 Task: Search one way flight ticket for 2 adults, 2 infants in seat and 1 infant on lap in first from Pocatello: Pocatello Regional Airport to Rockford: Chicago Rockford International Airport(was Northwest Chicagoland Regional Airport At Rockford) on 5-1-2023. Stops: Any number of stop. Choice of flights is Alaska. Number of bags: 3 checked bags. Price is upto 90000. Outbound departure time preference is 13:00.
Action: Mouse moved to (230, 250)
Screenshot: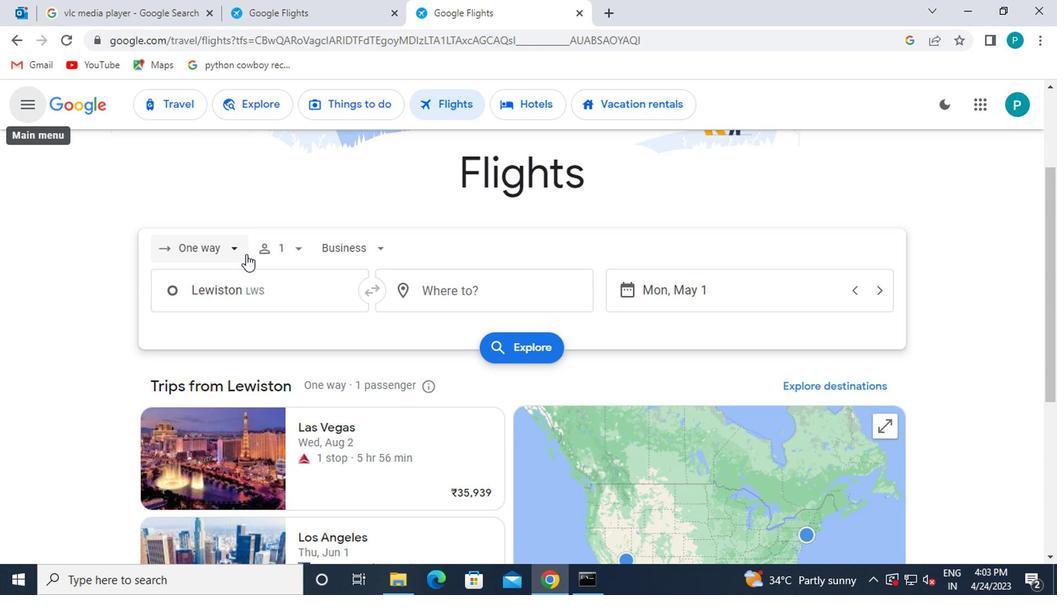 
Action: Mouse pressed left at (230, 250)
Screenshot: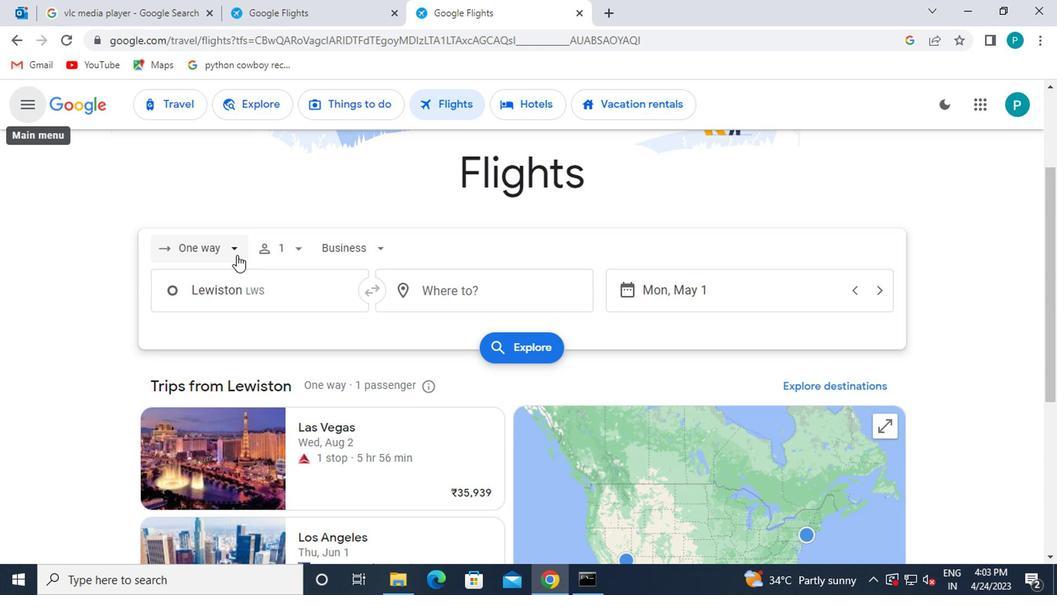 
Action: Mouse moved to (230, 326)
Screenshot: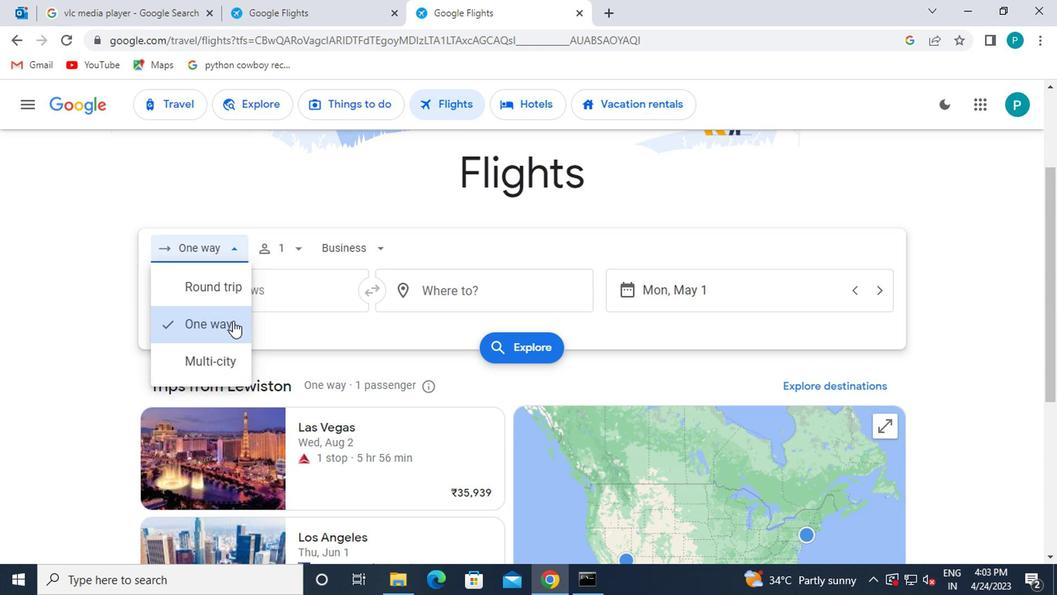 
Action: Mouse pressed left at (230, 326)
Screenshot: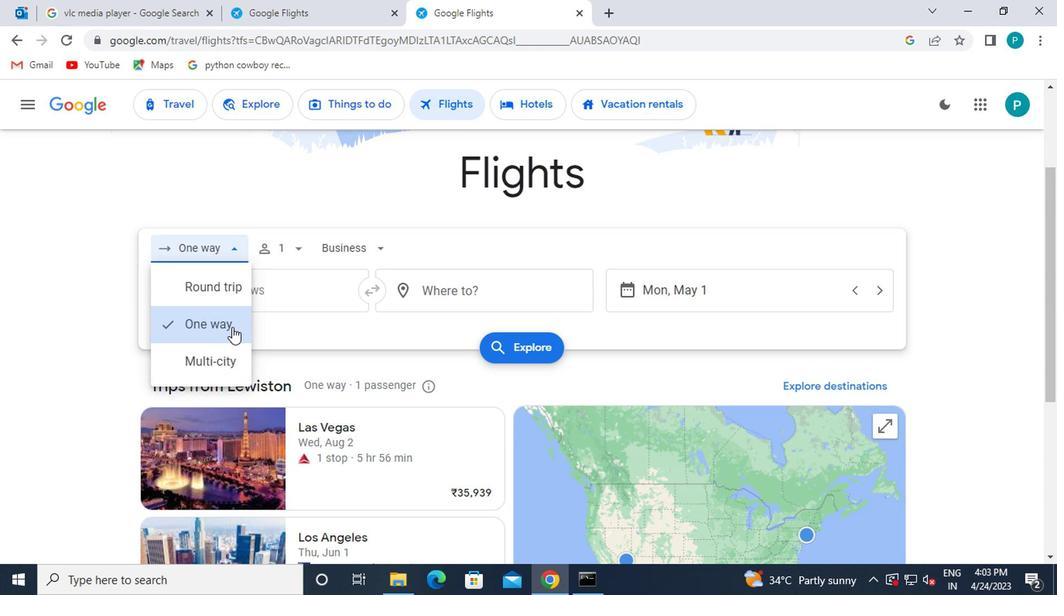 
Action: Mouse moved to (276, 256)
Screenshot: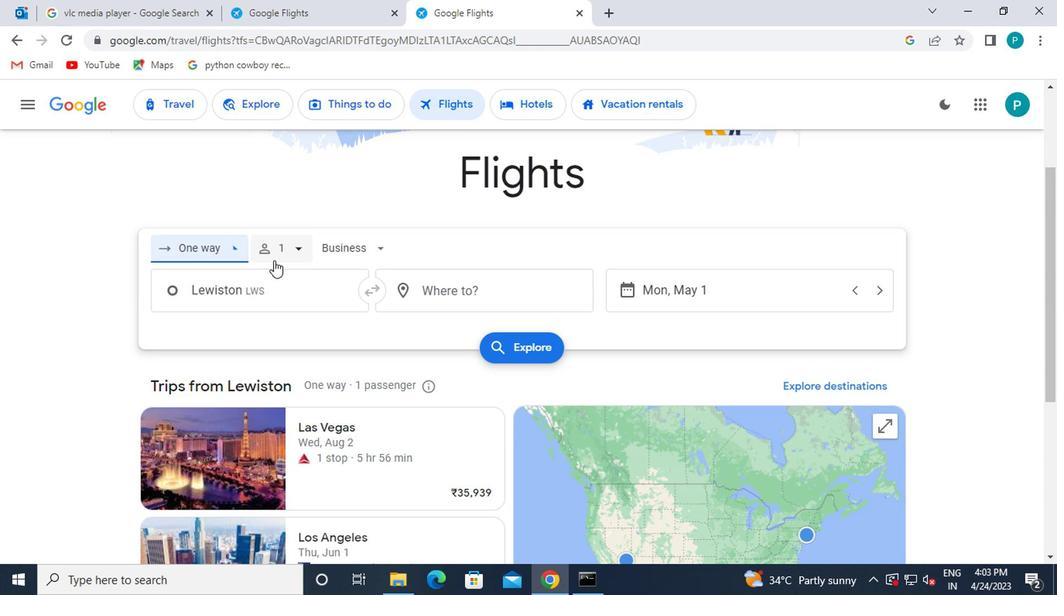 
Action: Mouse pressed left at (276, 256)
Screenshot: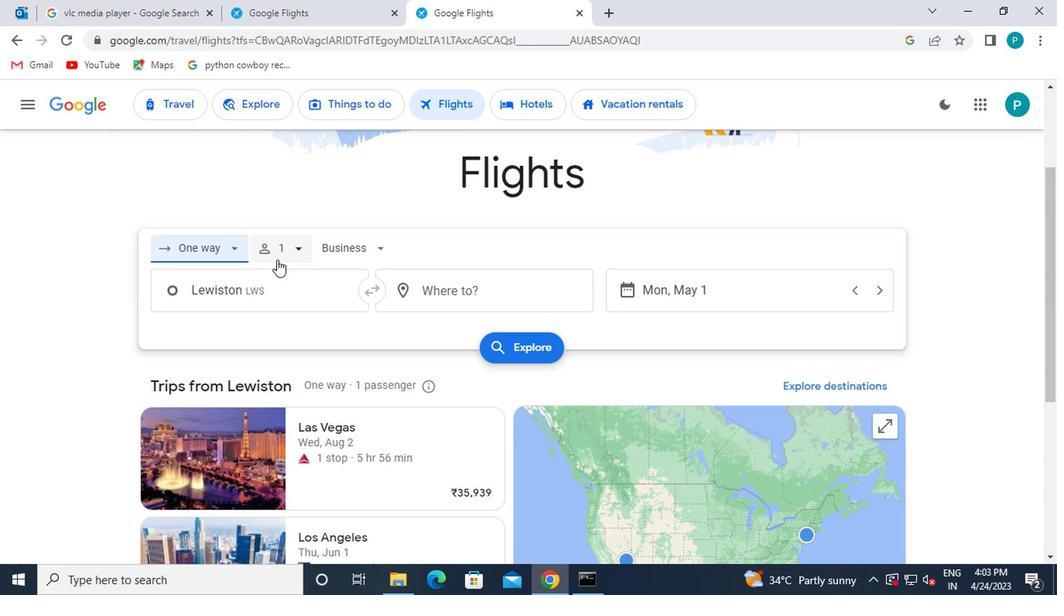 
Action: Mouse moved to (416, 285)
Screenshot: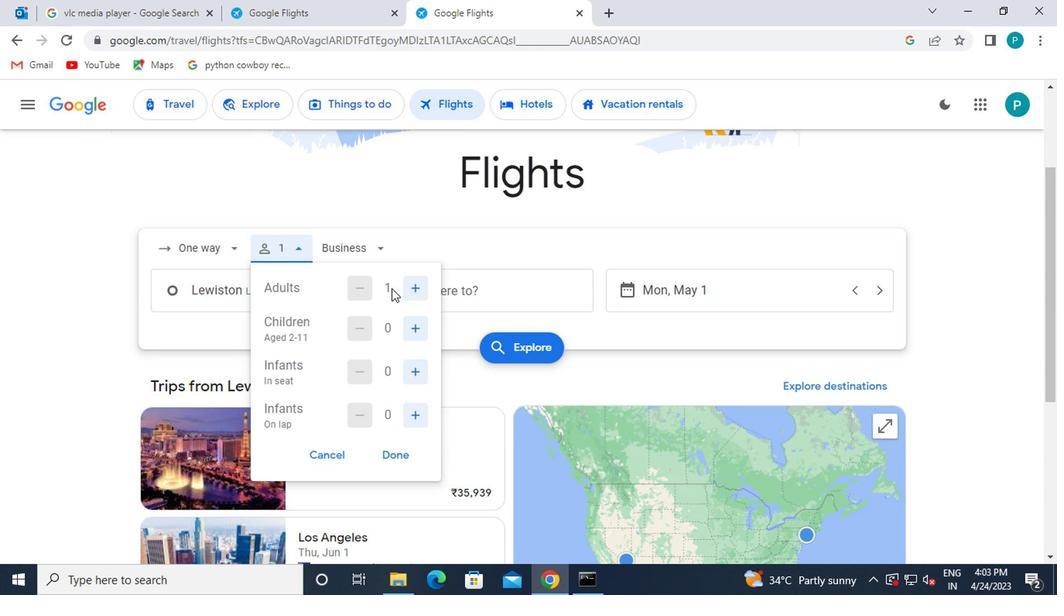 
Action: Mouse pressed left at (416, 285)
Screenshot: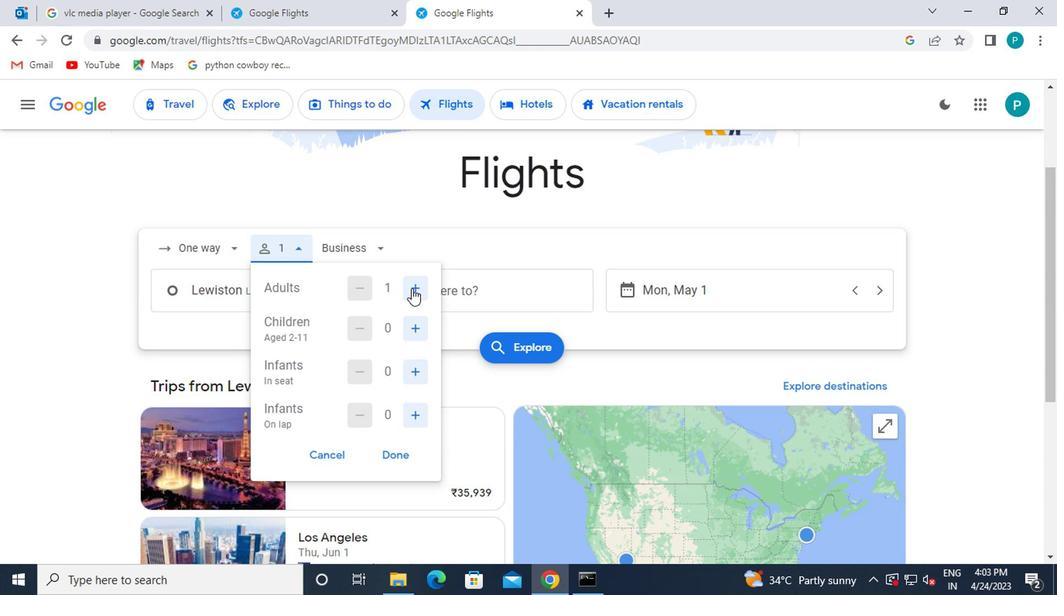 
Action: Mouse moved to (411, 365)
Screenshot: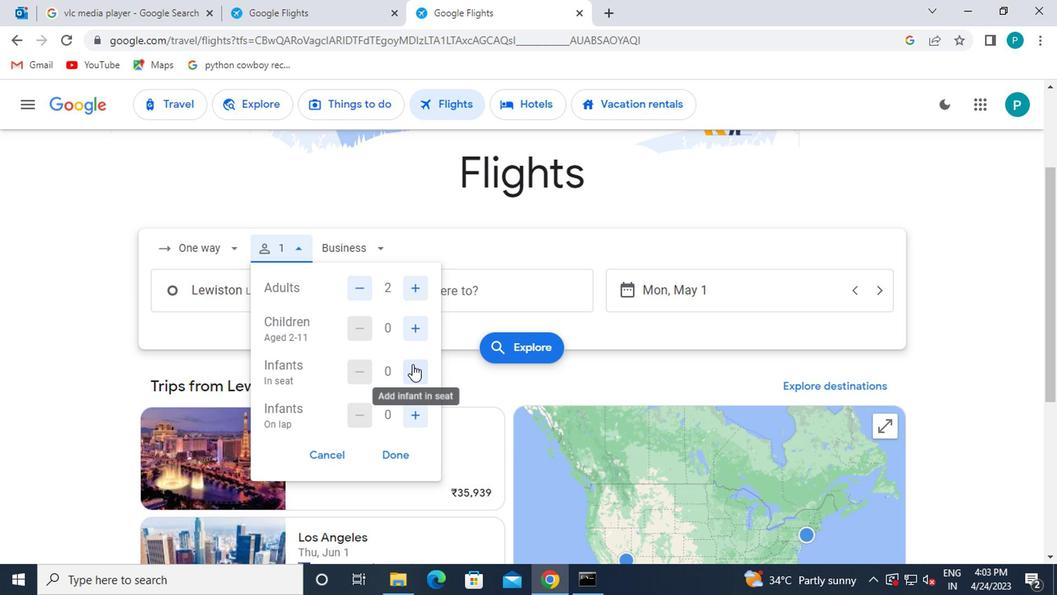 
Action: Mouse pressed left at (411, 365)
Screenshot: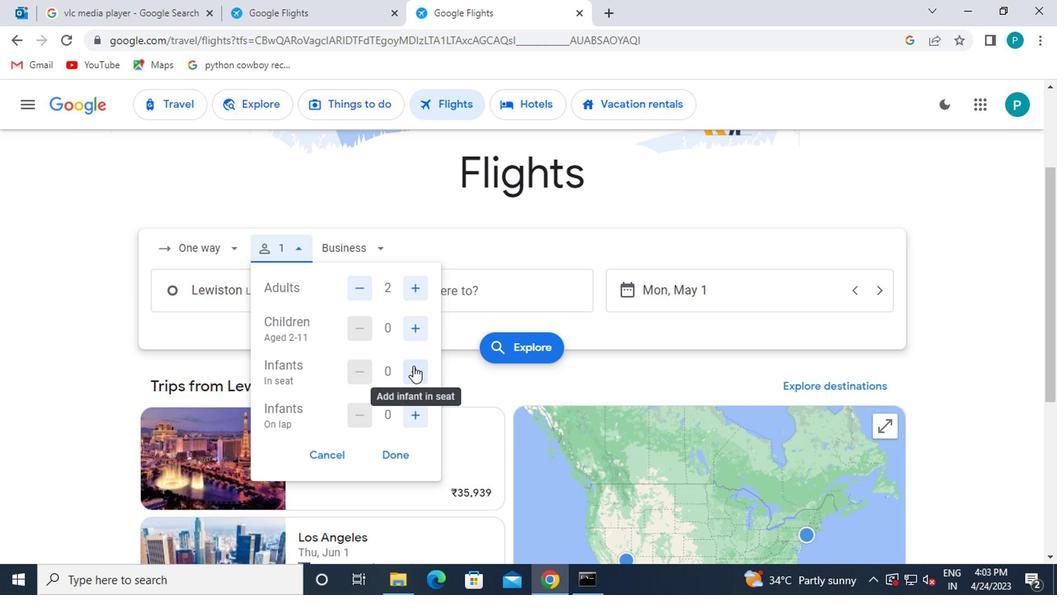 
Action: Mouse moved to (411, 366)
Screenshot: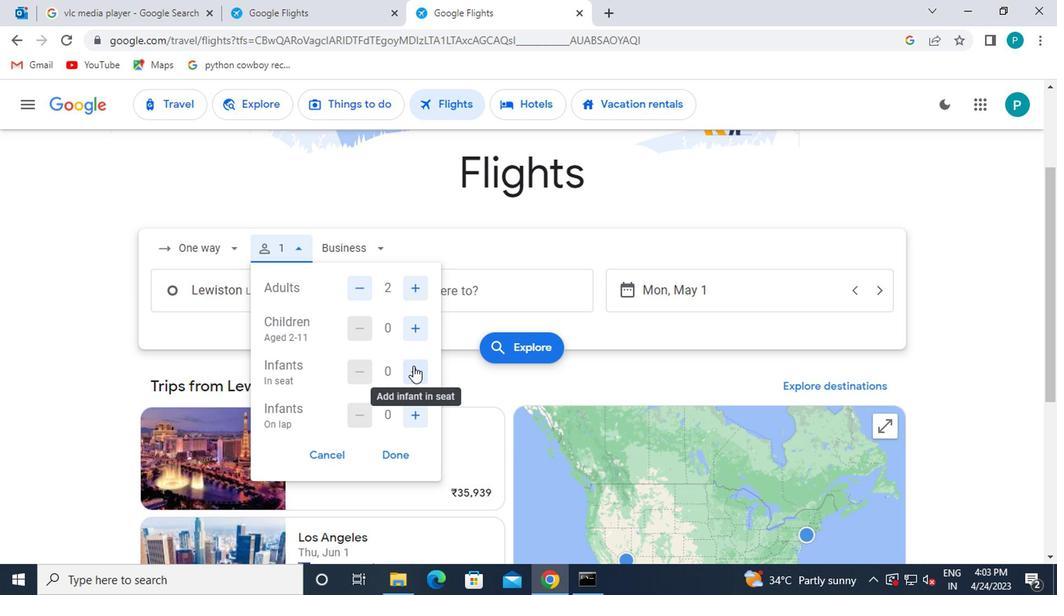 
Action: Mouse pressed left at (411, 366)
Screenshot: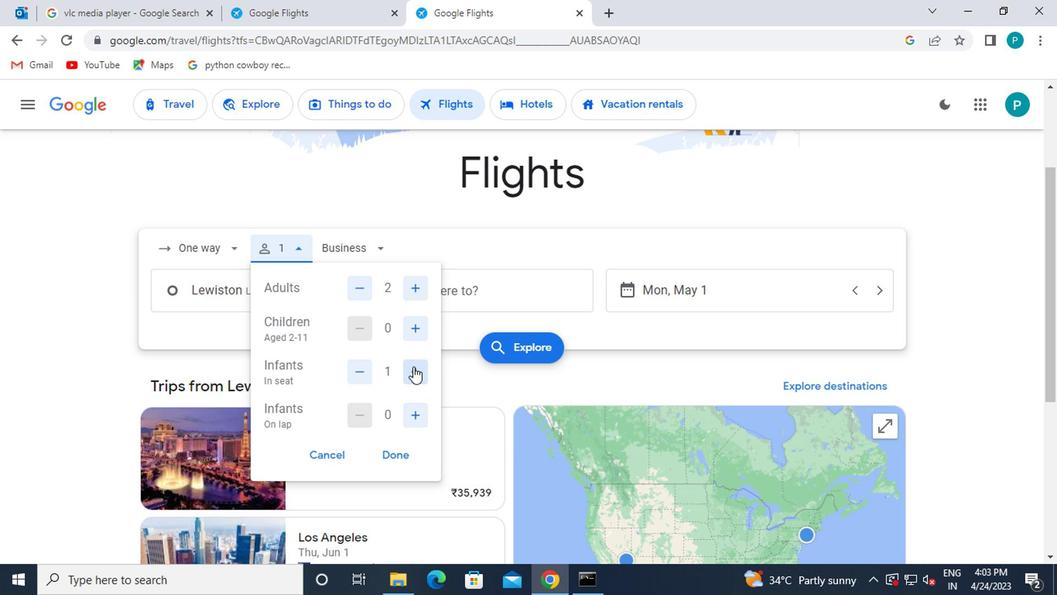 
Action: Mouse moved to (407, 408)
Screenshot: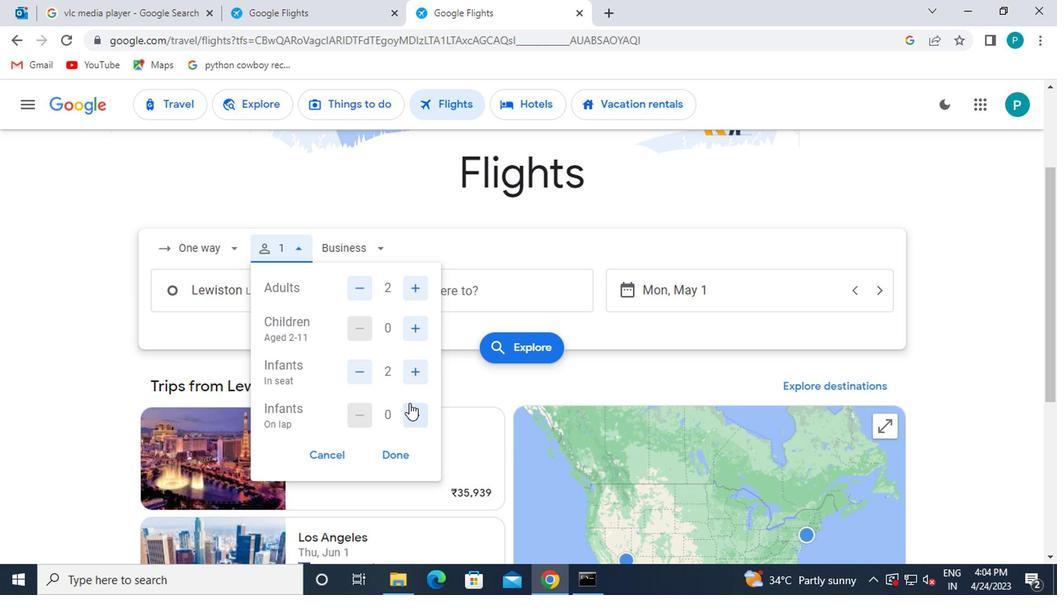 
Action: Mouse pressed left at (407, 408)
Screenshot: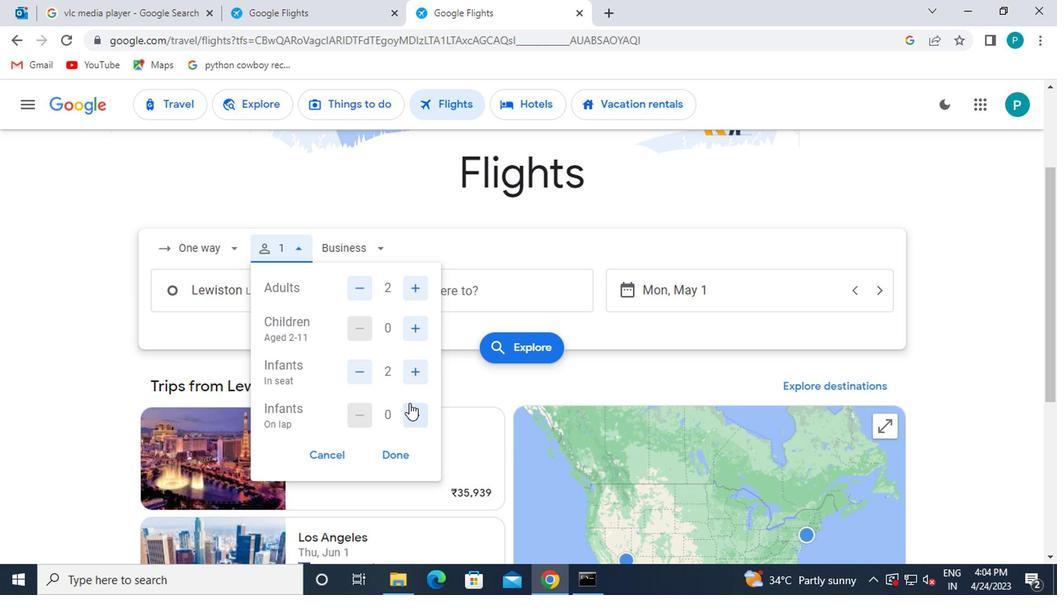 
Action: Mouse moved to (397, 453)
Screenshot: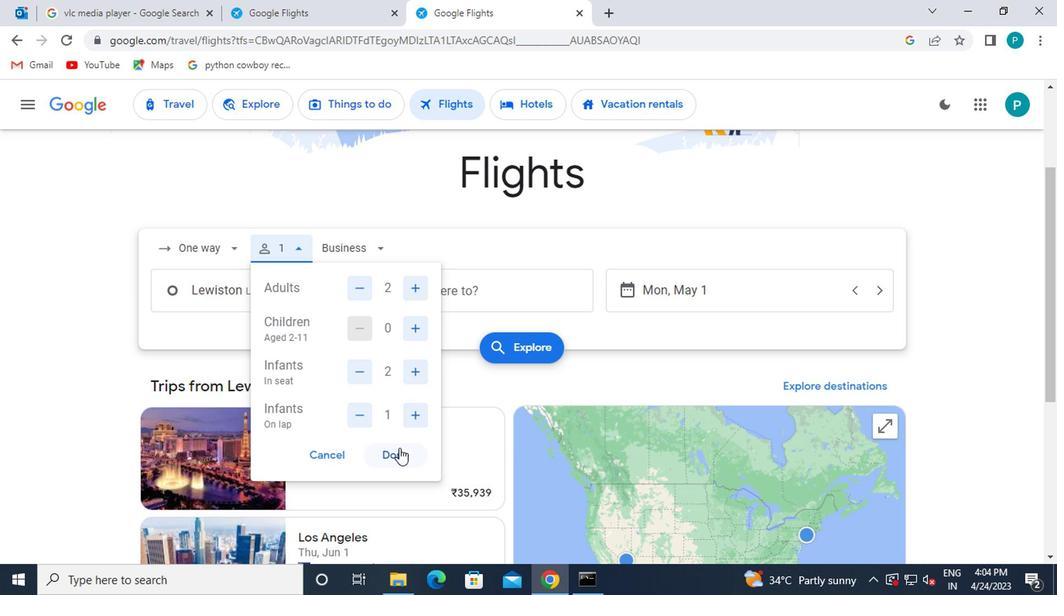 
Action: Mouse pressed left at (397, 453)
Screenshot: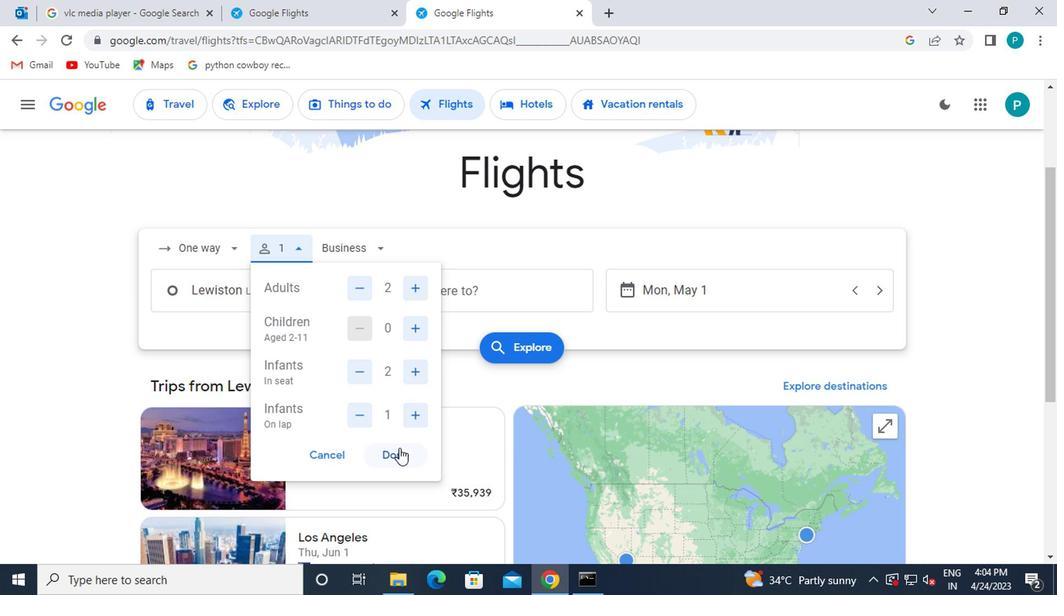 
Action: Mouse moved to (350, 253)
Screenshot: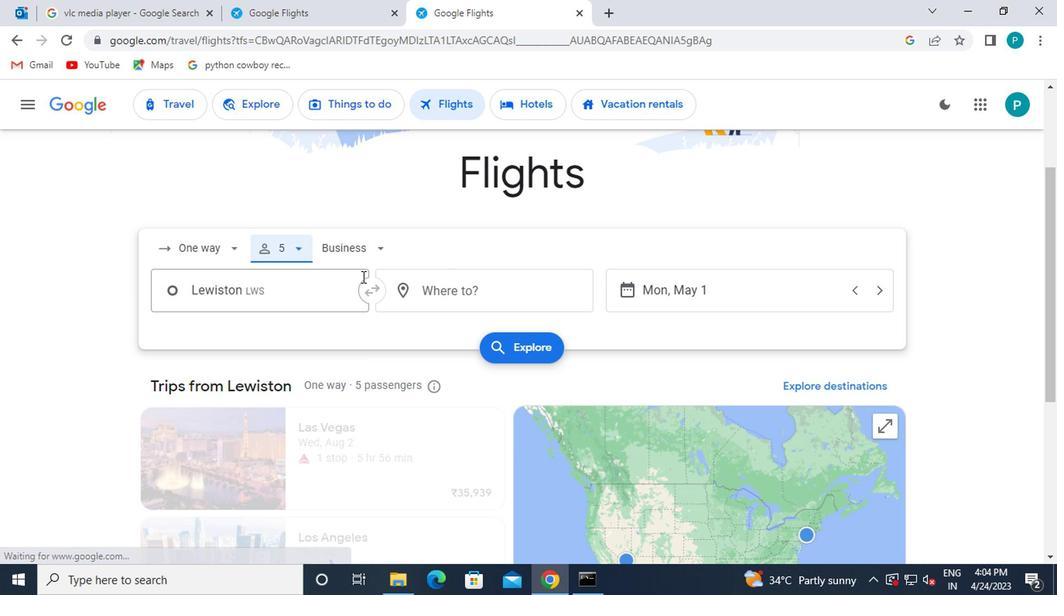 
Action: Mouse pressed left at (350, 253)
Screenshot: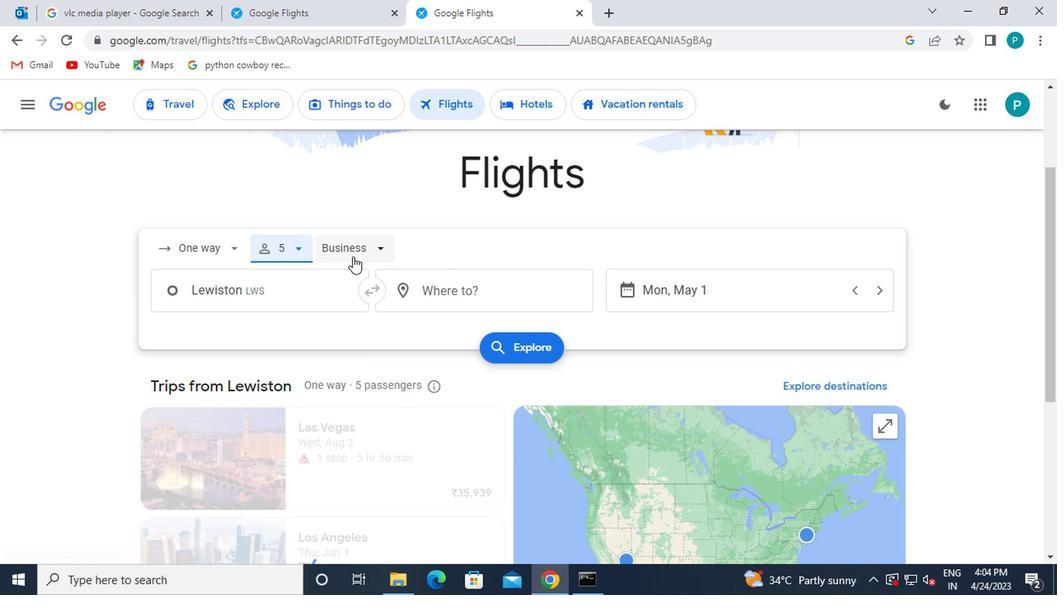 
Action: Mouse moved to (369, 405)
Screenshot: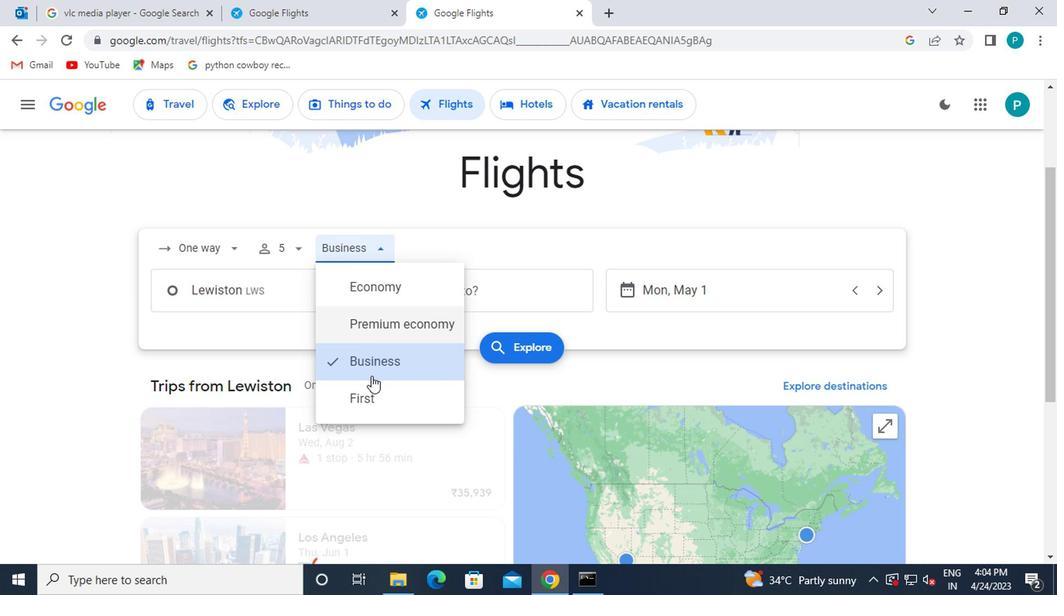 
Action: Mouse pressed left at (369, 405)
Screenshot: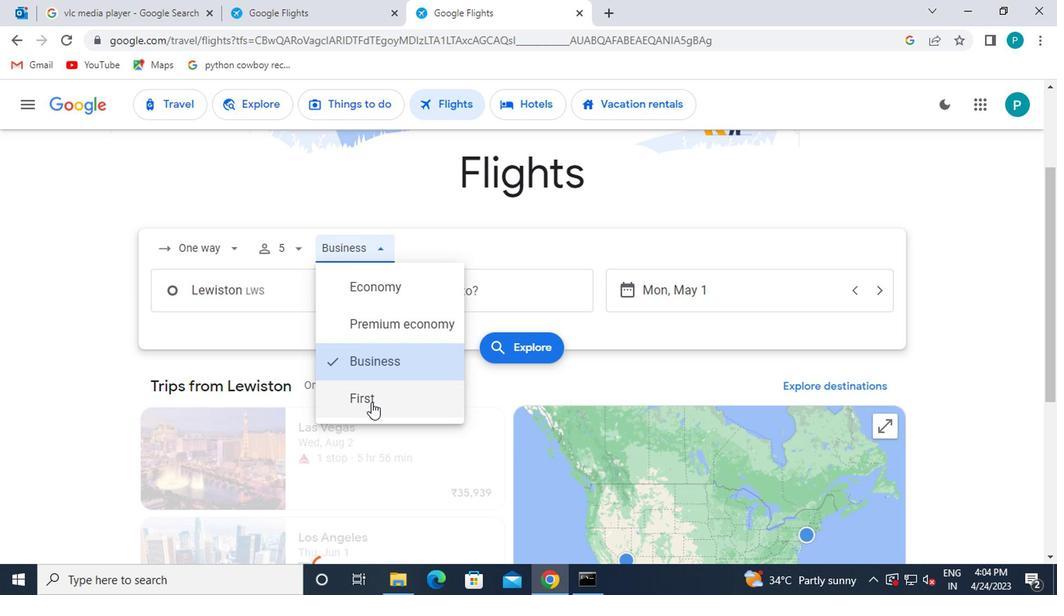 
Action: Mouse moved to (290, 288)
Screenshot: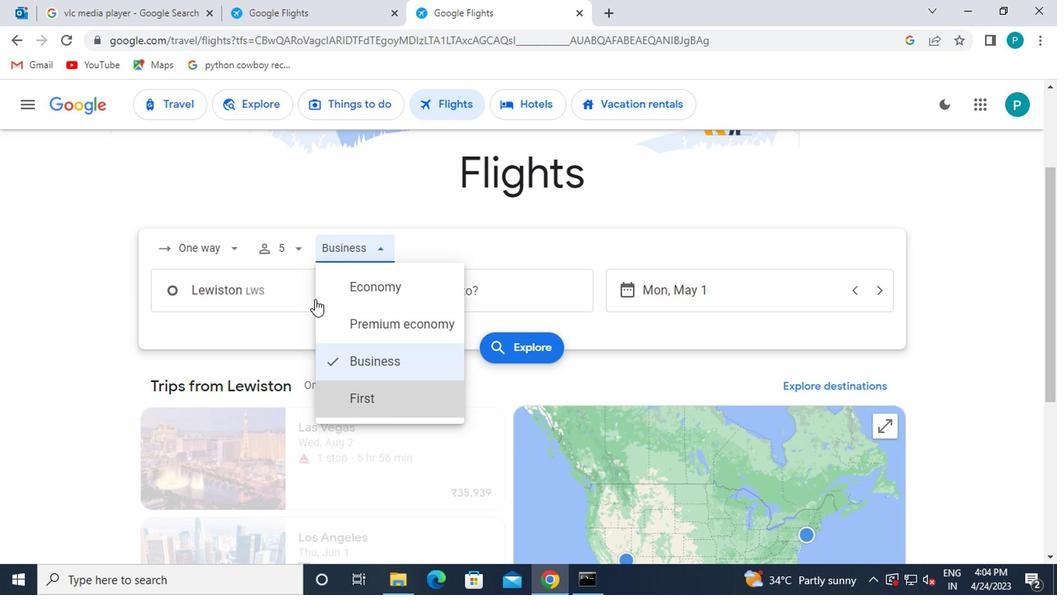 
Action: Mouse pressed left at (290, 288)
Screenshot: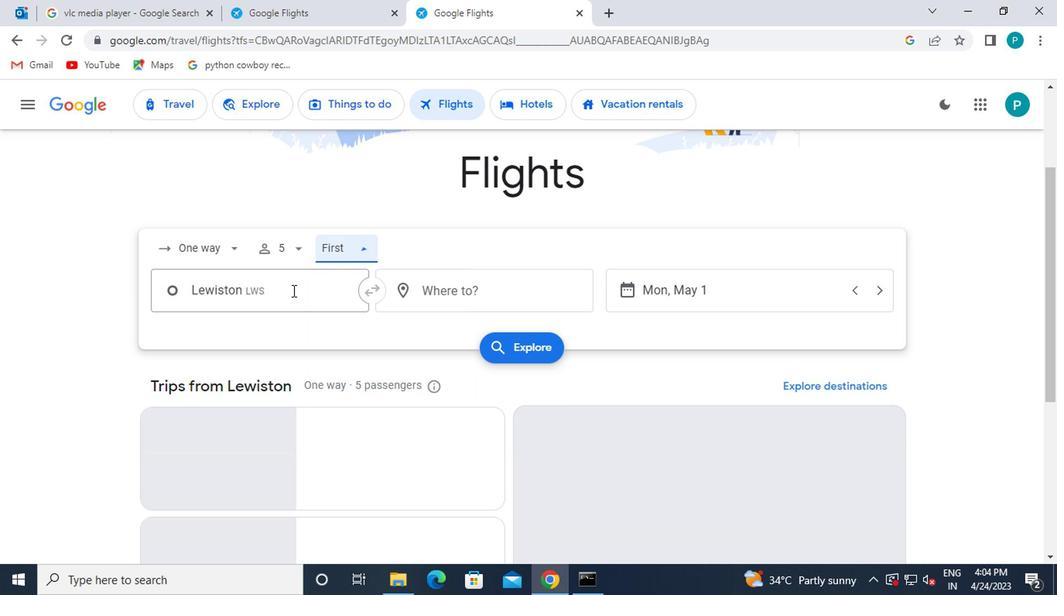 
Action: Key pressed pocatello
Screenshot: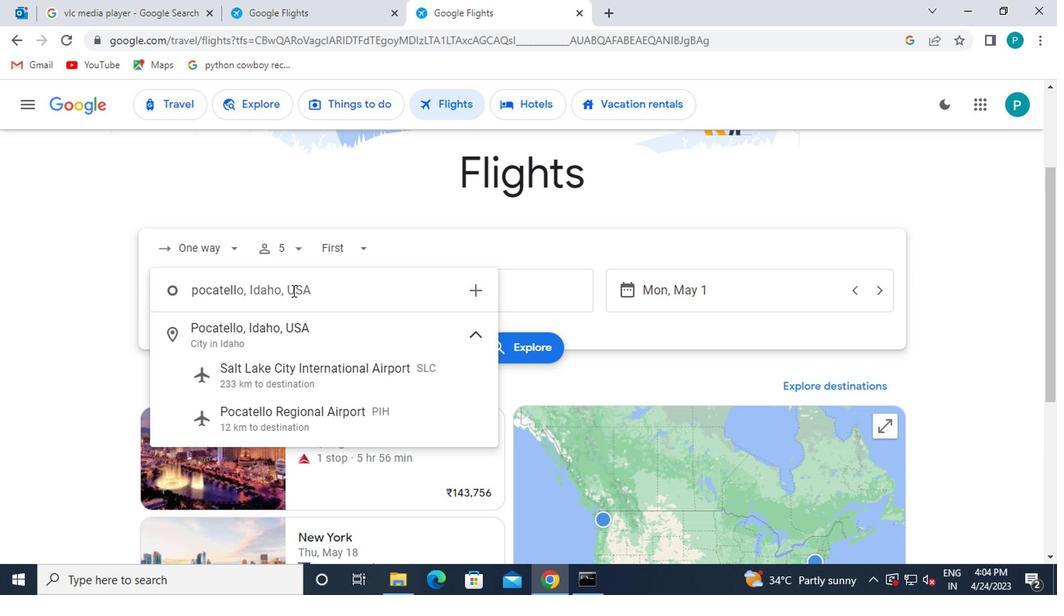 
Action: Mouse moved to (330, 418)
Screenshot: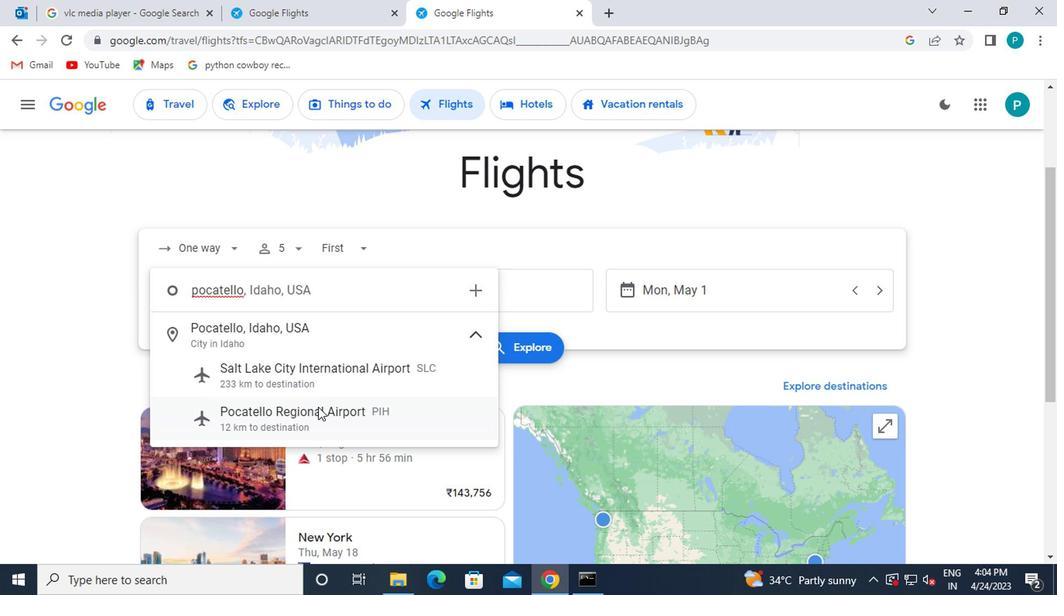 
Action: Mouse pressed left at (330, 418)
Screenshot: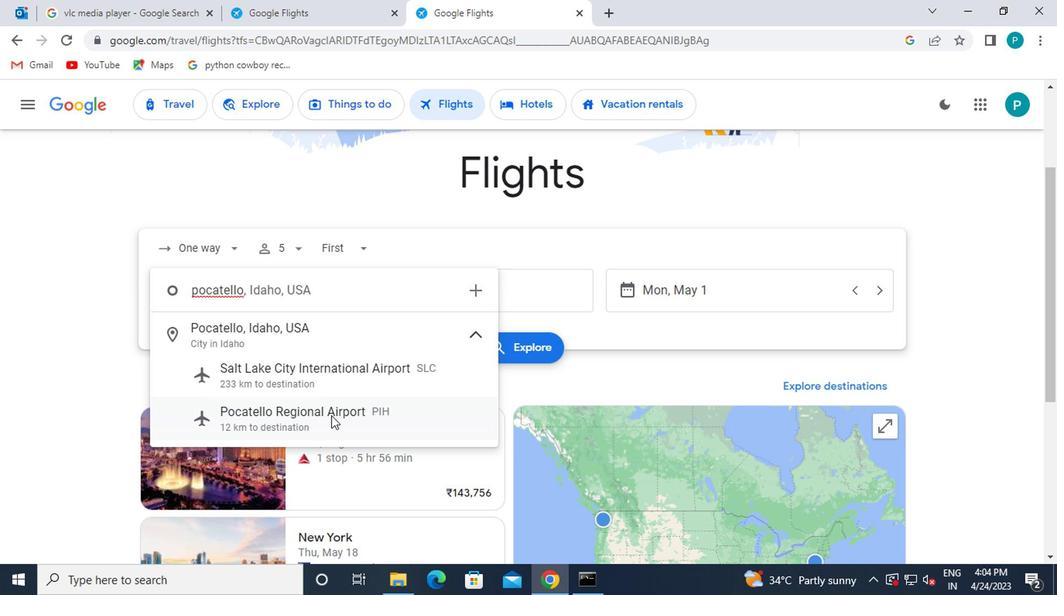 
Action: Mouse moved to (435, 301)
Screenshot: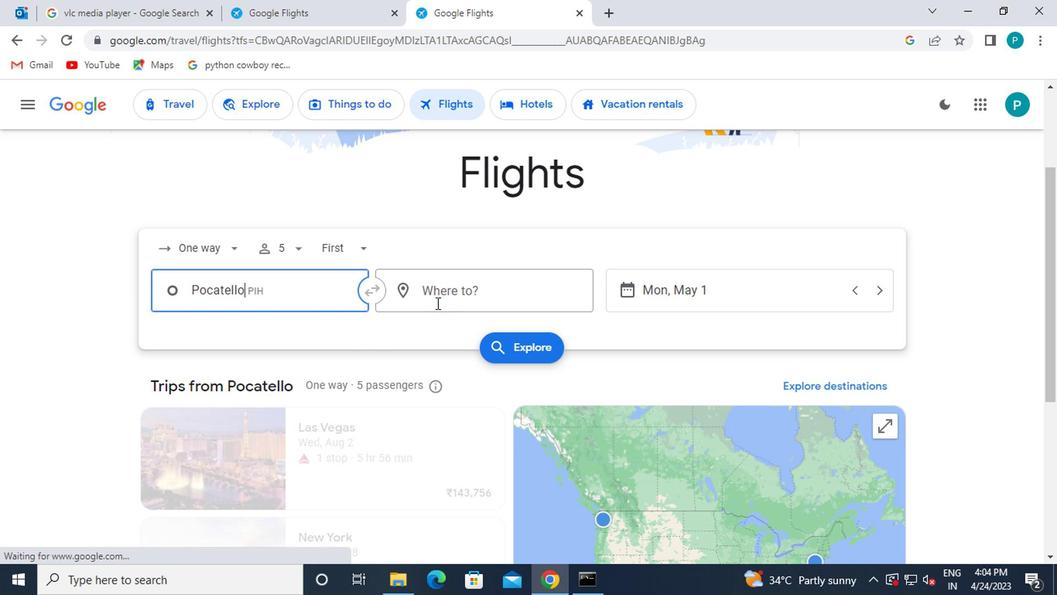 
Action: Mouse pressed left at (435, 301)
Screenshot: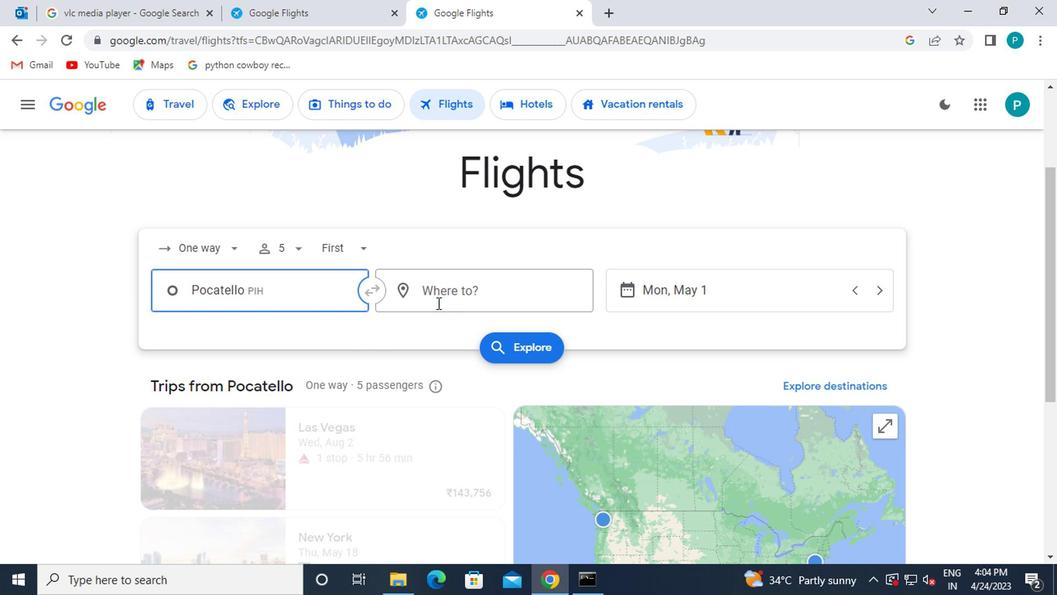 
Action: Key pressed rockford
Screenshot: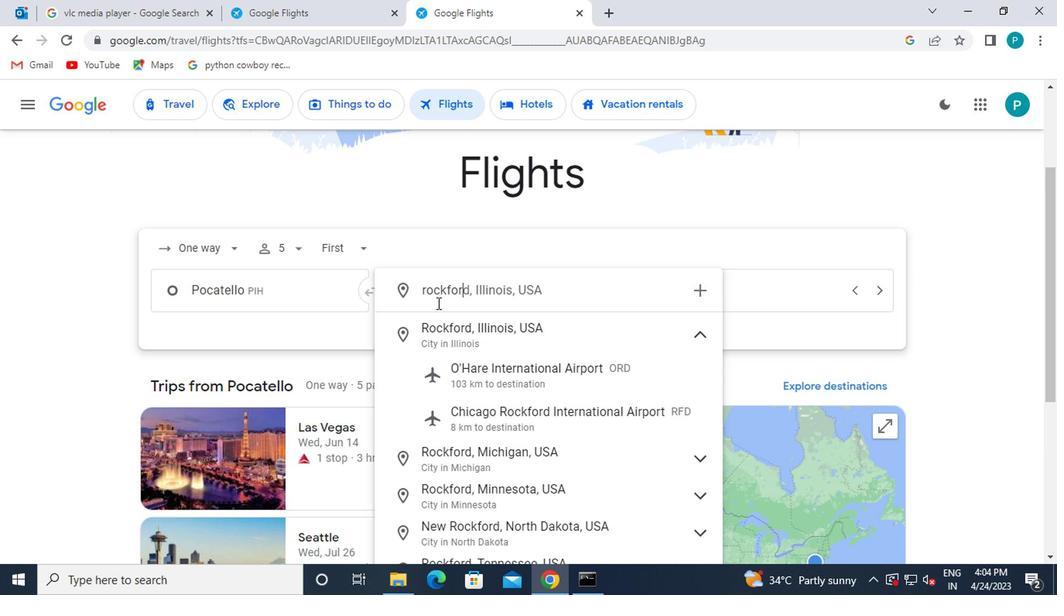 
Action: Mouse moved to (500, 418)
Screenshot: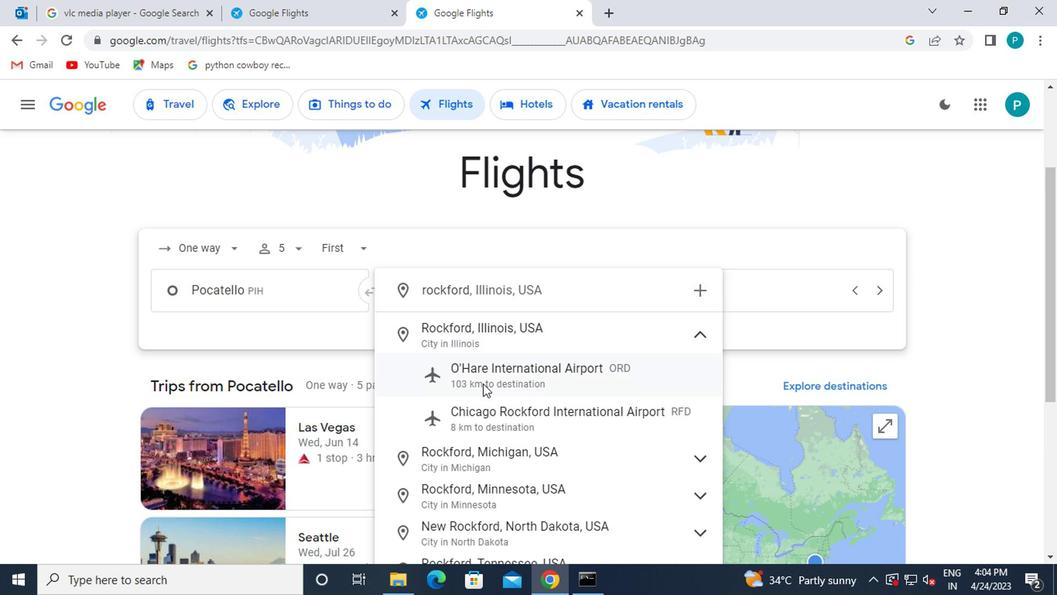 
Action: Mouse pressed left at (500, 418)
Screenshot: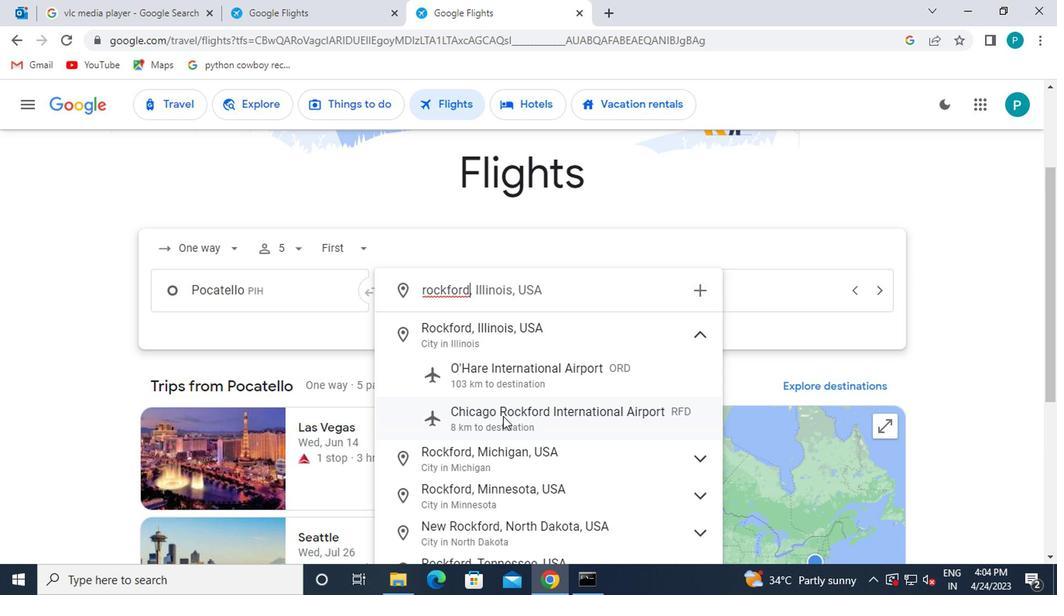 
Action: Mouse moved to (732, 290)
Screenshot: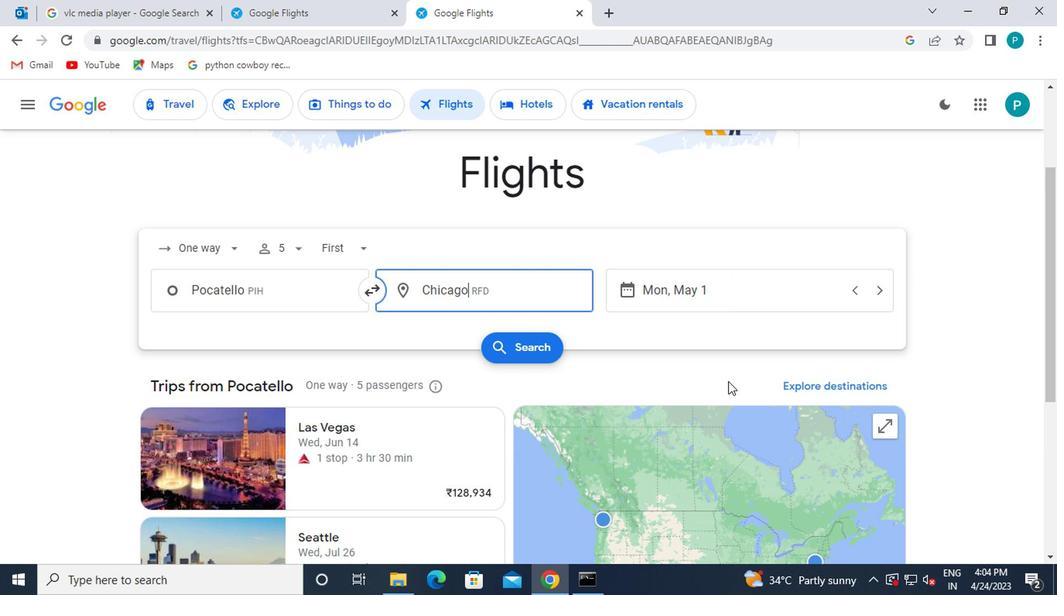 
Action: Mouse pressed left at (732, 290)
Screenshot: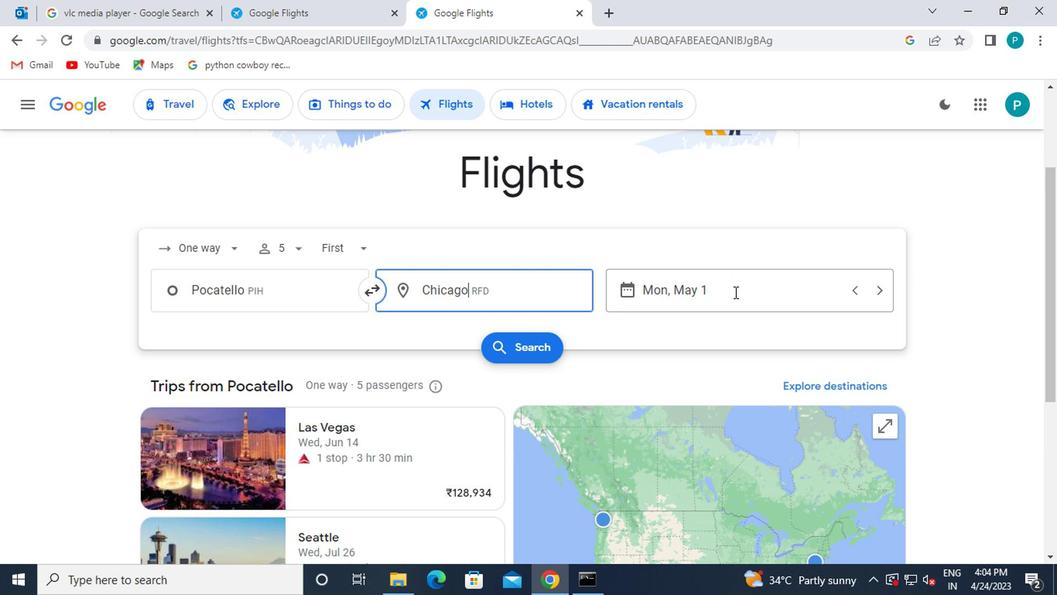 
Action: Mouse moved to (673, 285)
Screenshot: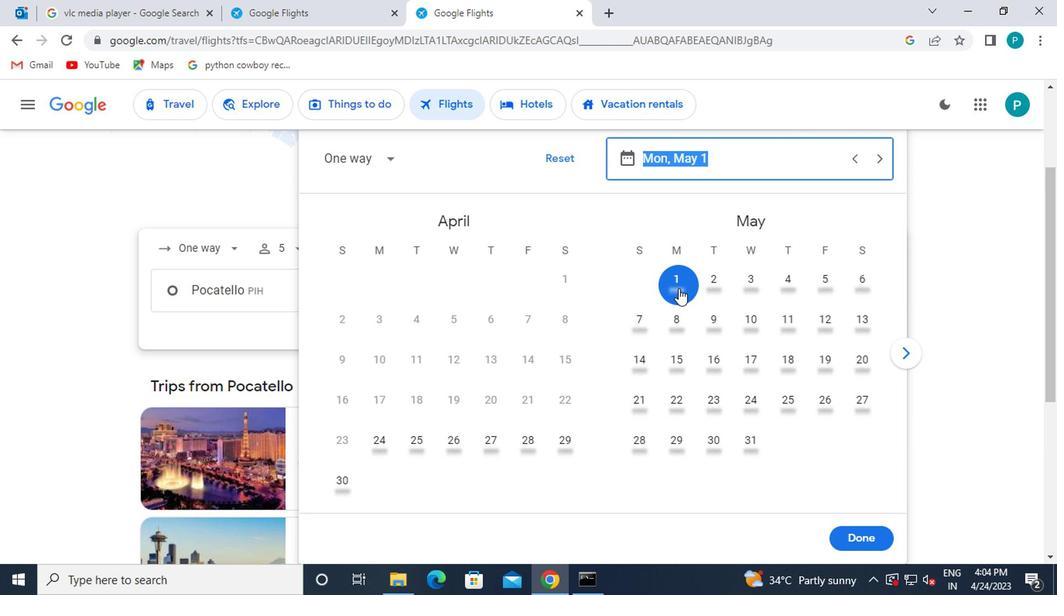 
Action: Mouse pressed left at (673, 285)
Screenshot: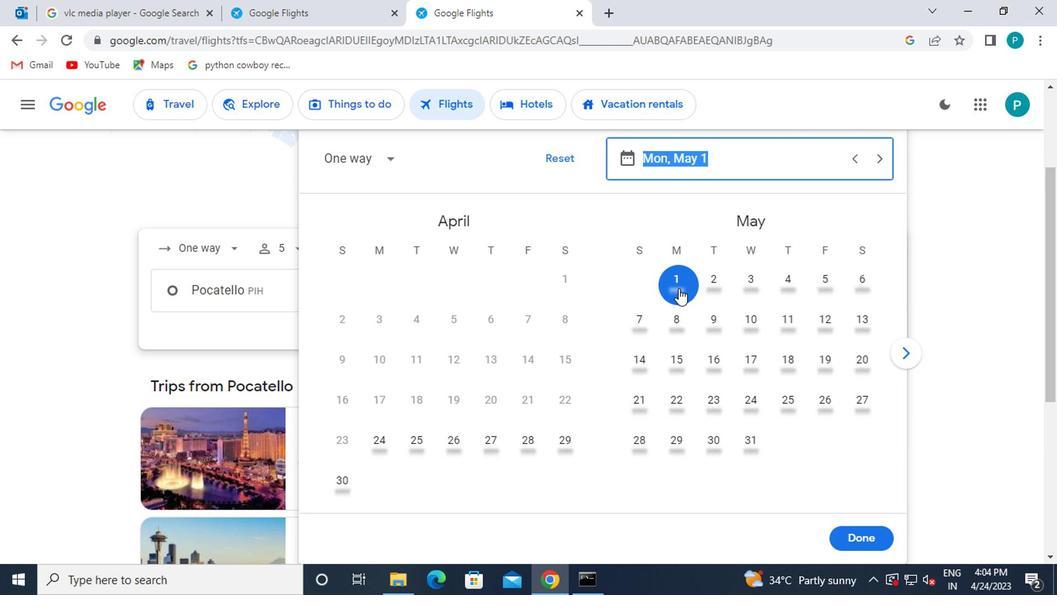 
Action: Mouse moved to (861, 548)
Screenshot: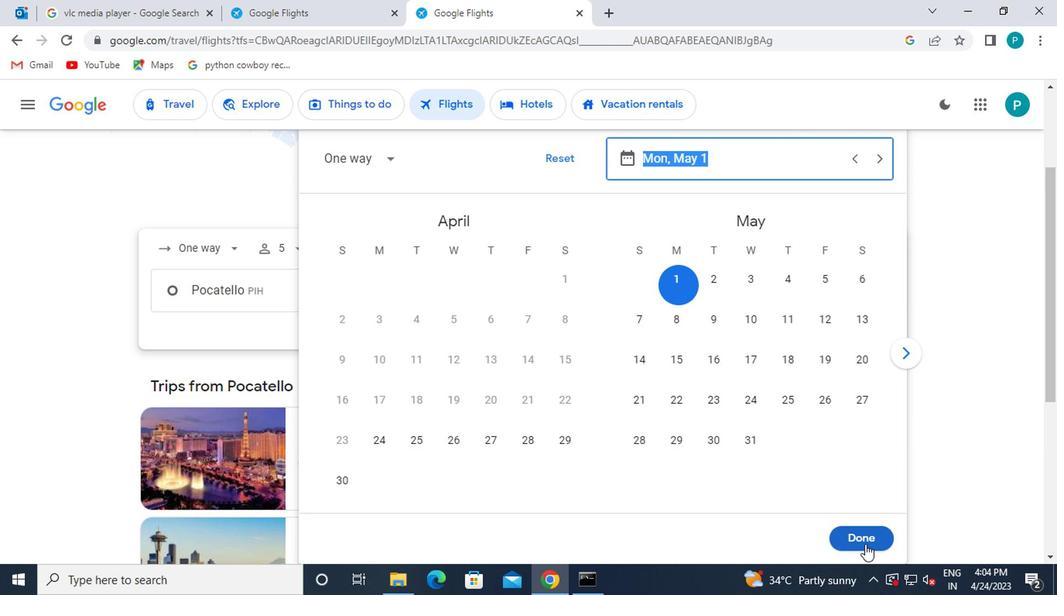 
Action: Mouse pressed left at (861, 548)
Screenshot: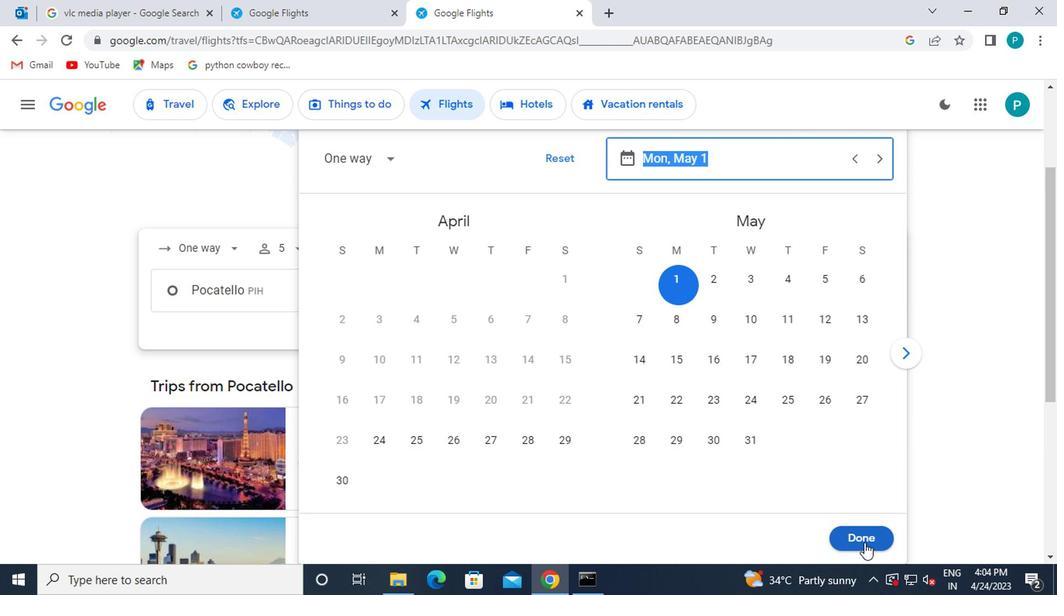 
Action: Mouse moved to (512, 343)
Screenshot: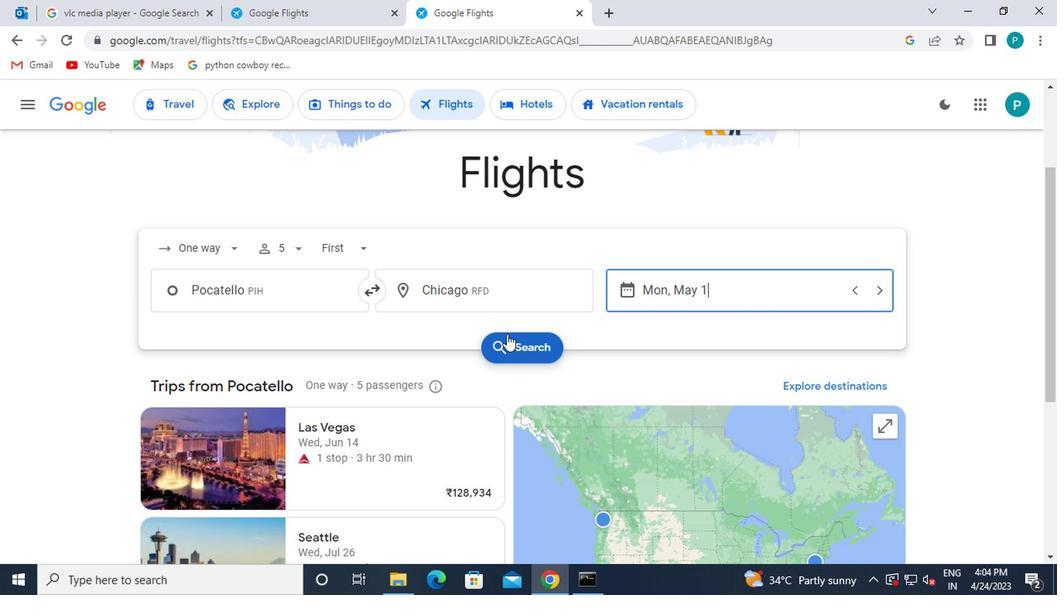 
Action: Mouse pressed left at (512, 343)
Screenshot: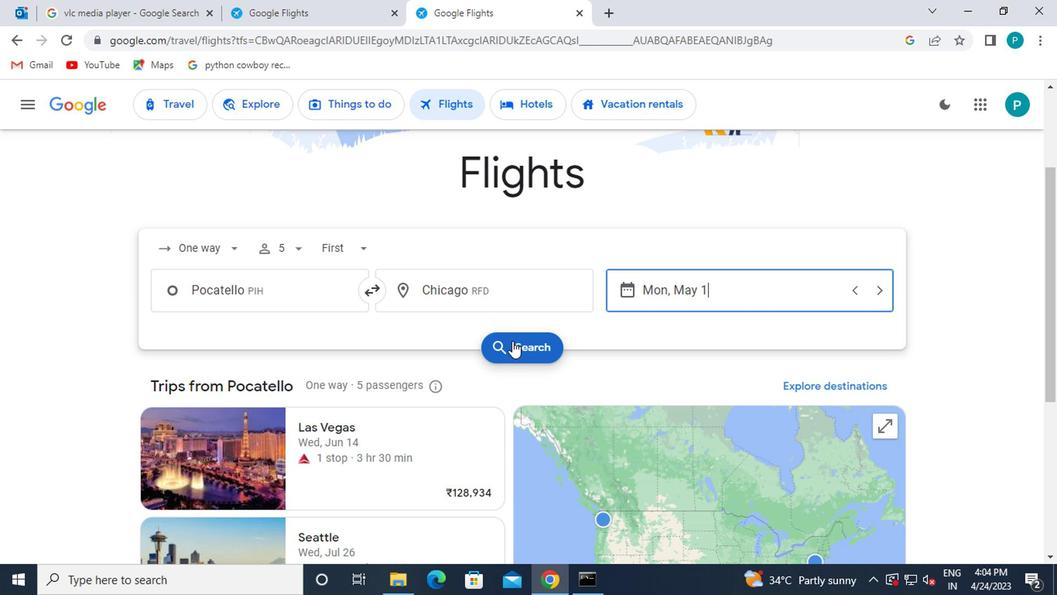 
Action: Mouse moved to (185, 248)
Screenshot: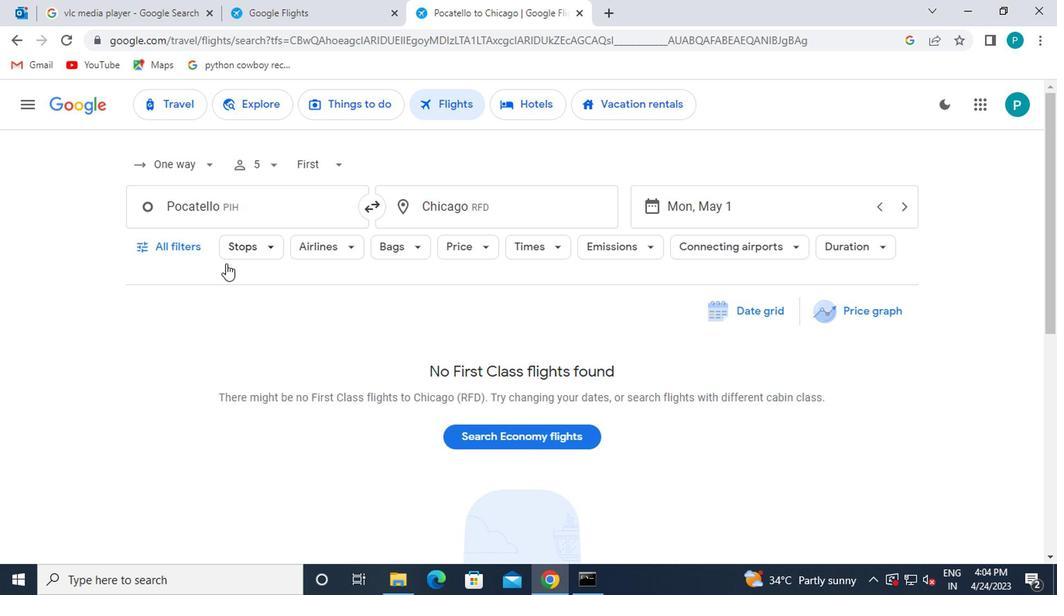 
Action: Mouse pressed left at (185, 248)
Screenshot: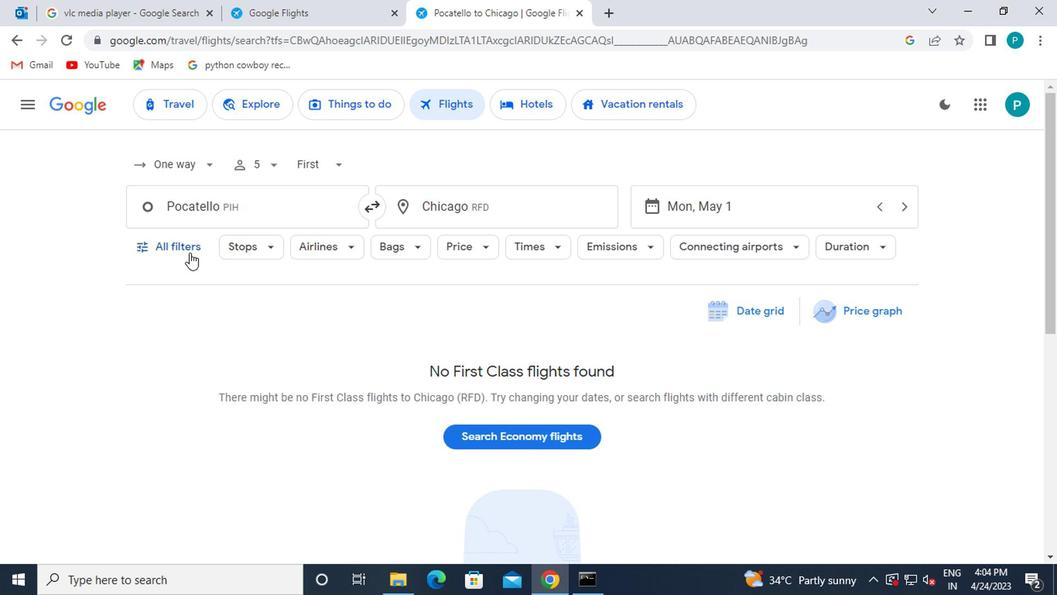 
Action: Mouse moved to (175, 334)
Screenshot: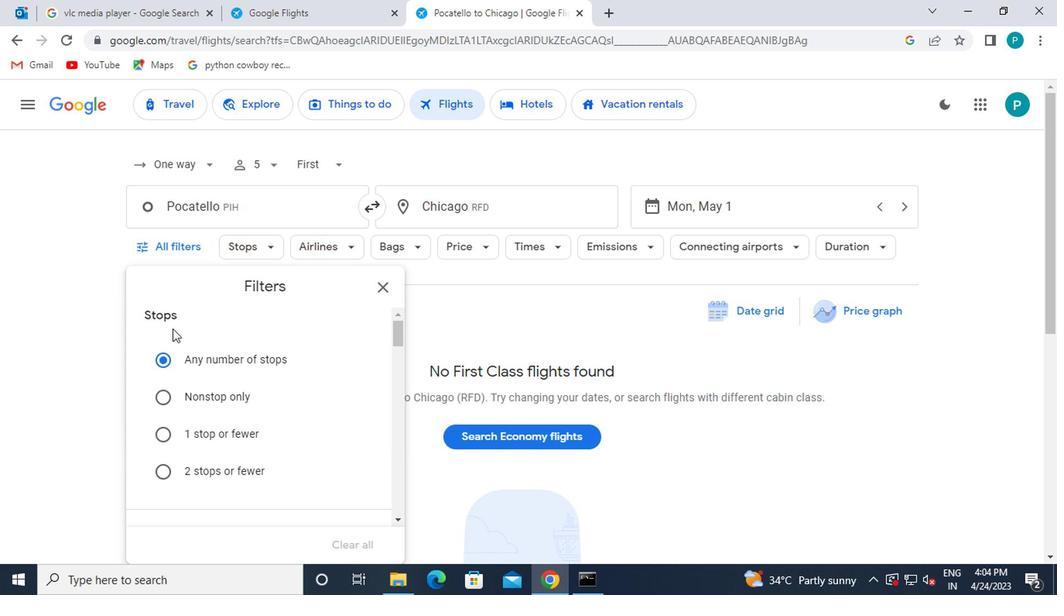 
Action: Mouse scrolled (175, 333) with delta (0, -1)
Screenshot: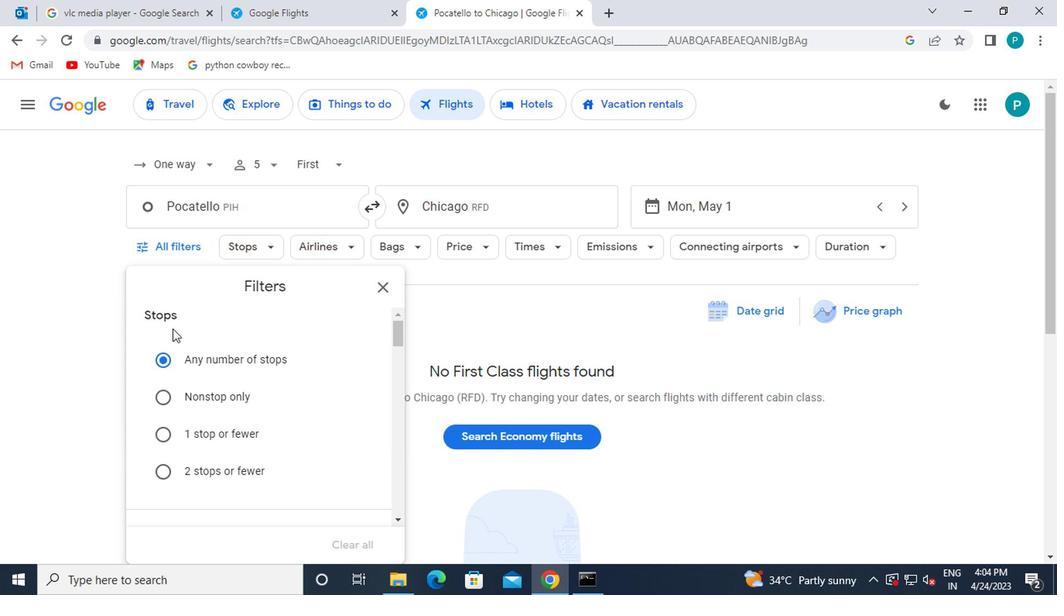 
Action: Mouse moved to (299, 414)
Screenshot: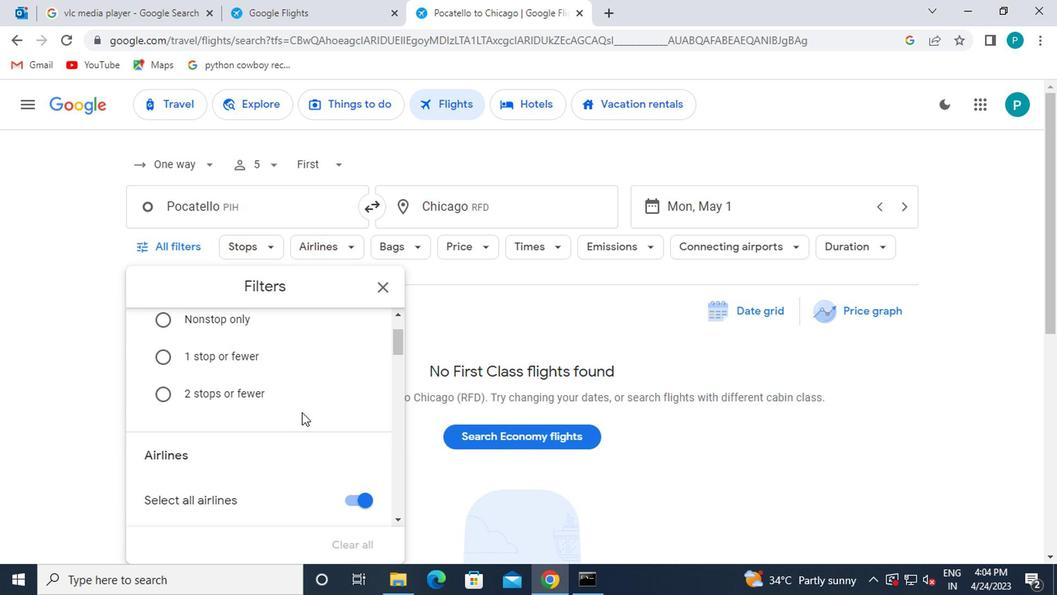 
Action: Mouse scrolled (299, 414) with delta (0, 0)
Screenshot: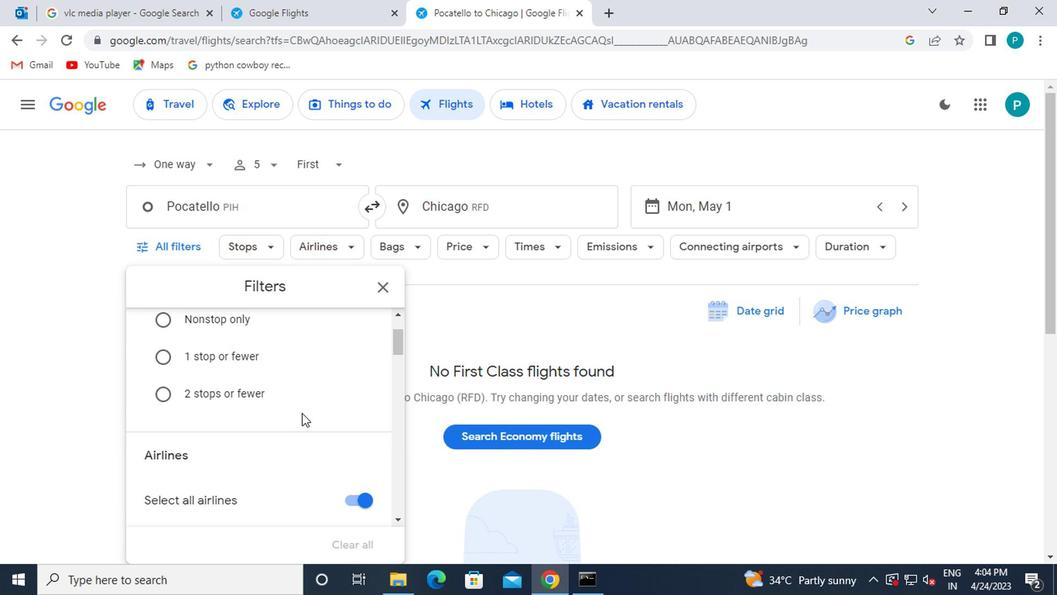 
Action: Mouse scrolled (299, 414) with delta (0, 0)
Screenshot: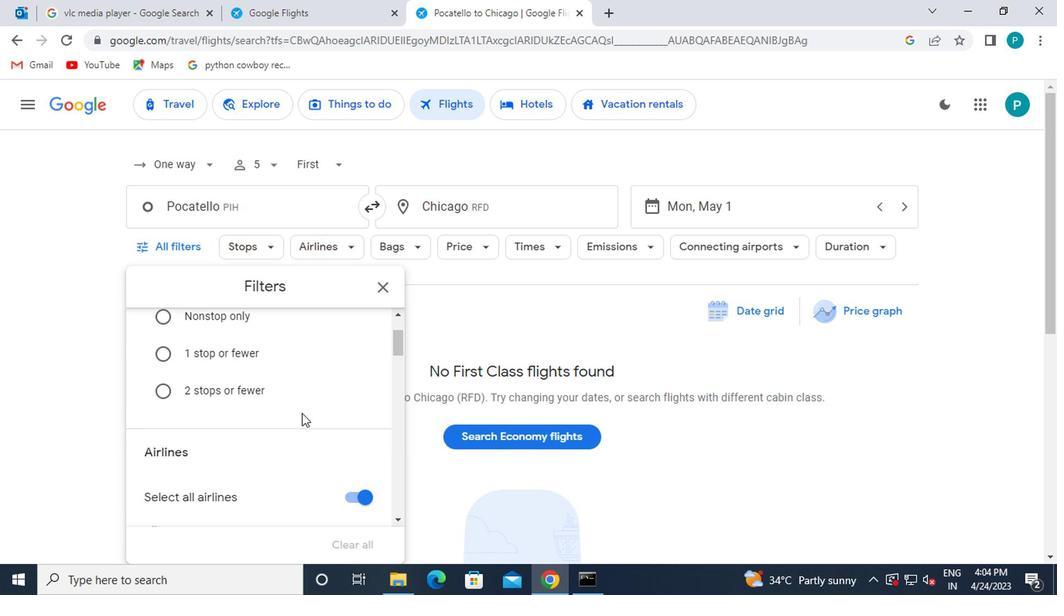 
Action: Mouse moved to (296, 418)
Screenshot: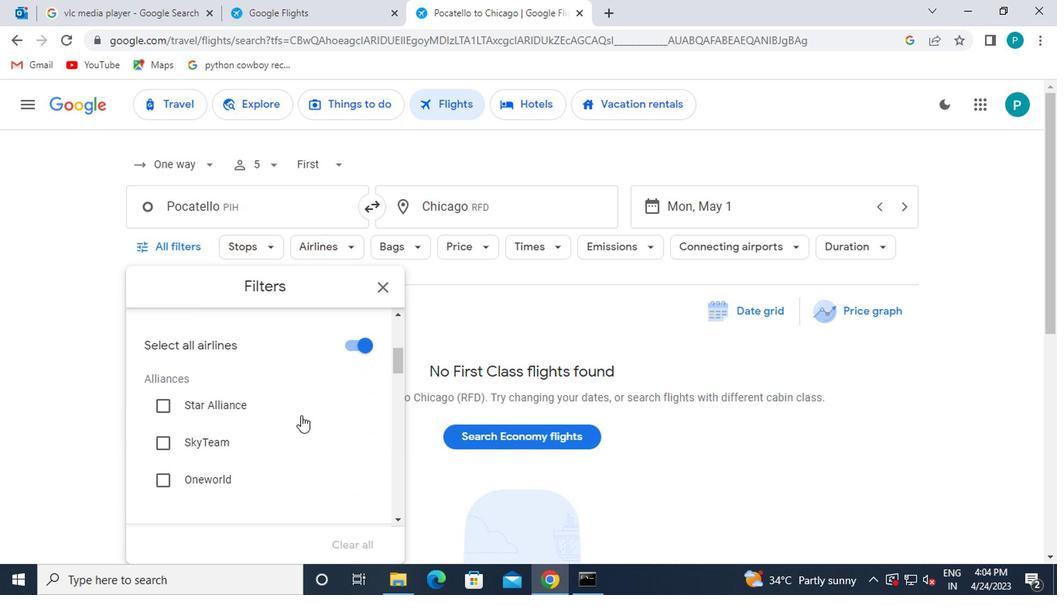 
Action: Mouse scrolled (296, 417) with delta (0, -1)
Screenshot: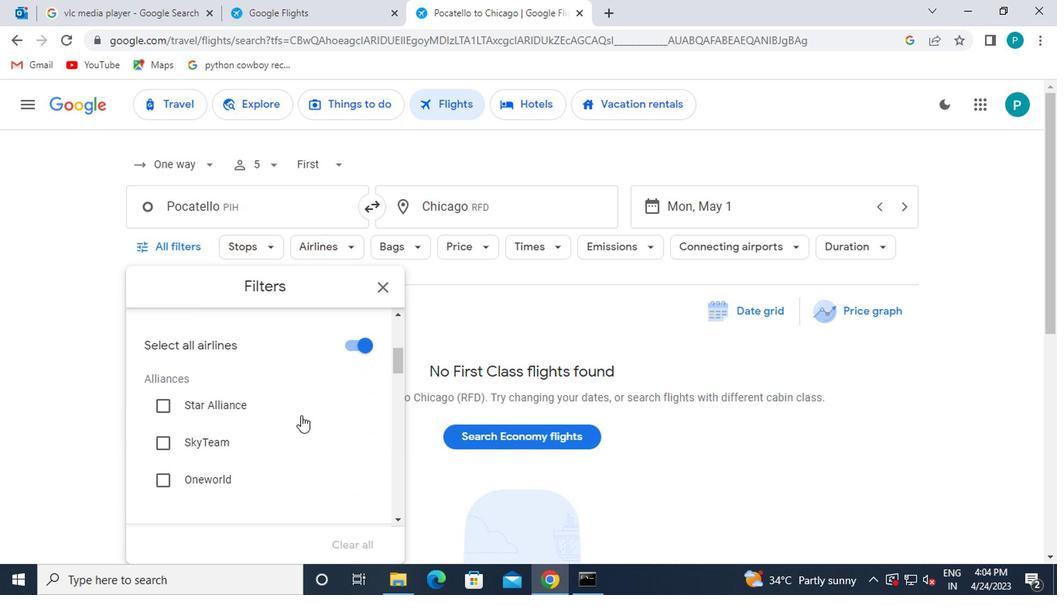 
Action: Mouse moved to (288, 438)
Screenshot: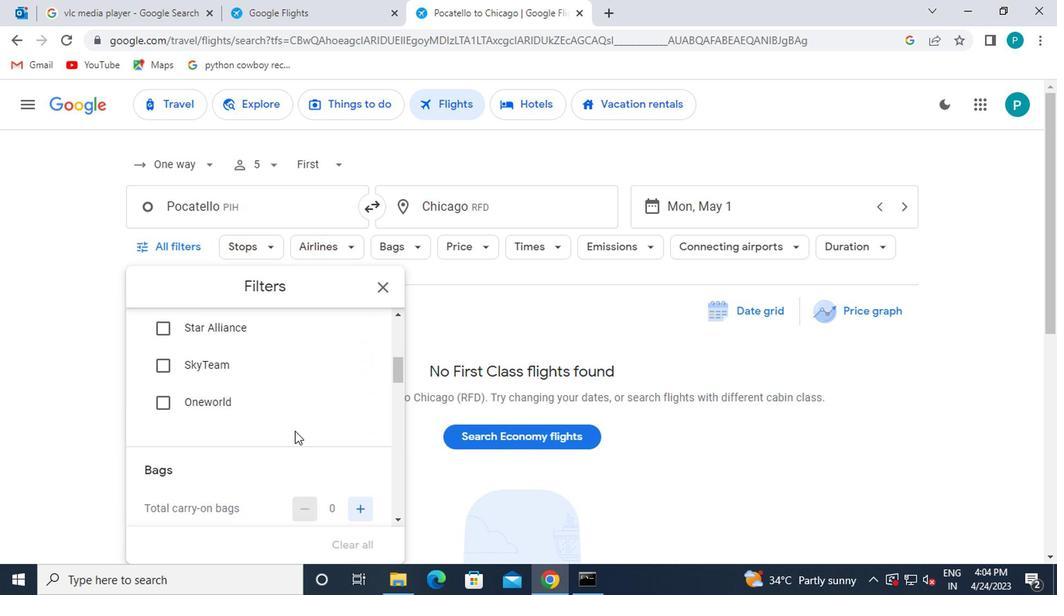 
Action: Mouse scrolled (288, 437) with delta (0, 0)
Screenshot: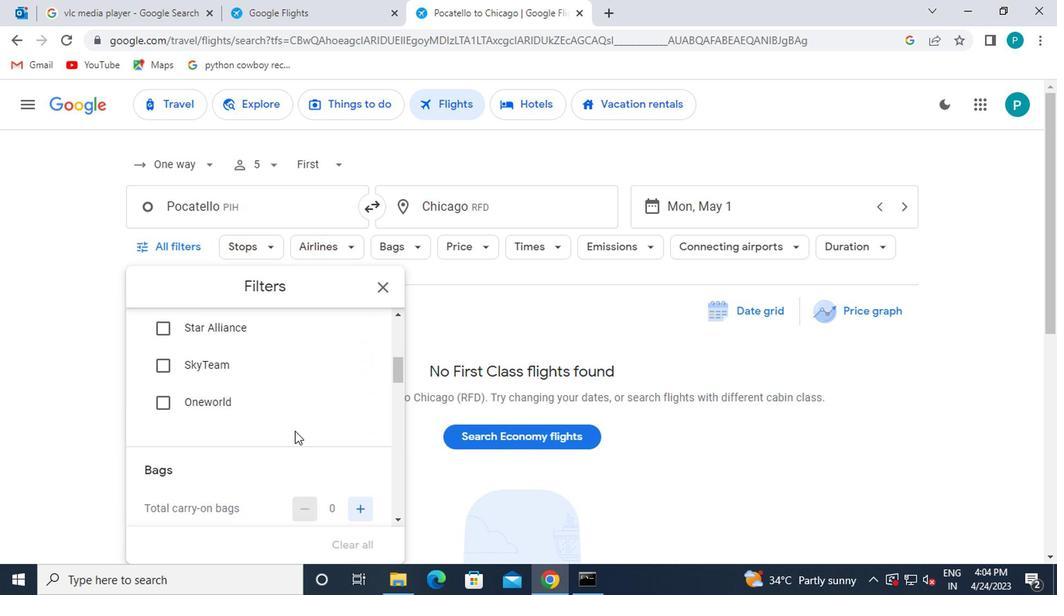 
Action: Mouse moved to (288, 439)
Screenshot: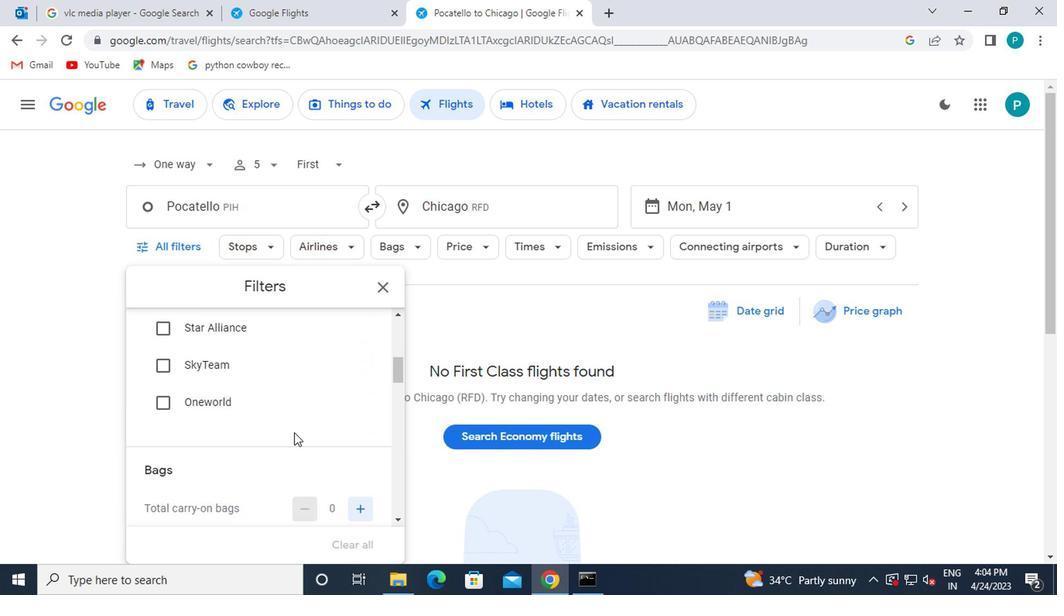 
Action: Mouse scrolled (288, 438) with delta (0, -1)
Screenshot: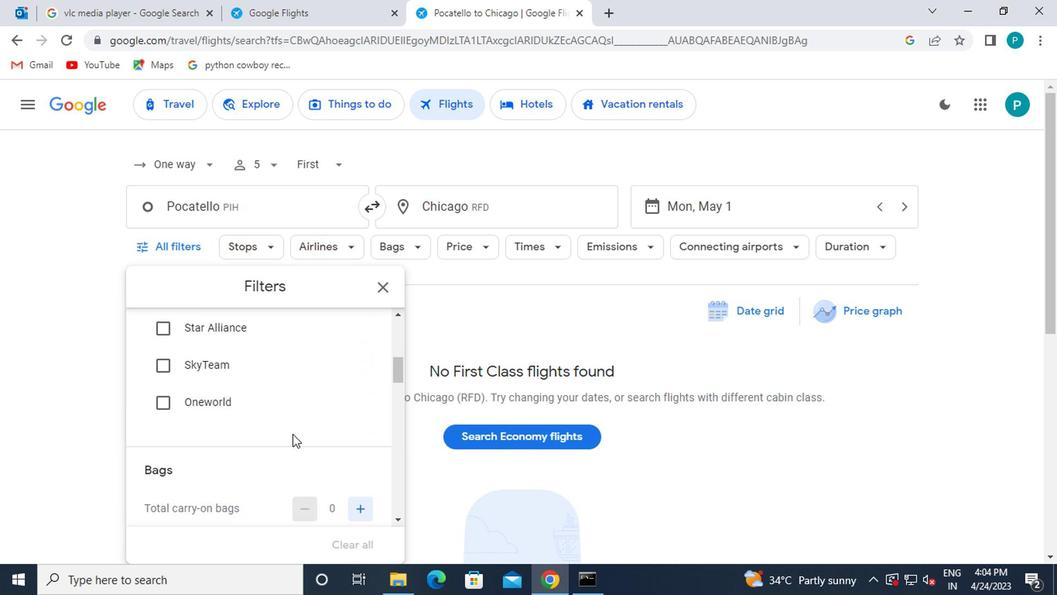 
Action: Mouse scrolled (288, 438) with delta (0, -1)
Screenshot: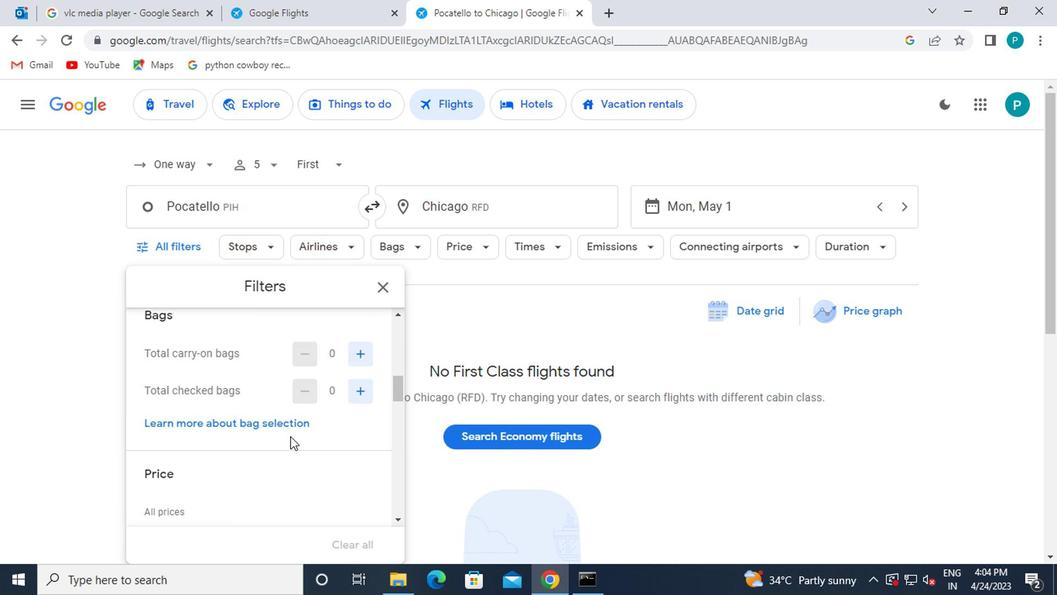 
Action: Mouse scrolled (288, 438) with delta (0, -1)
Screenshot: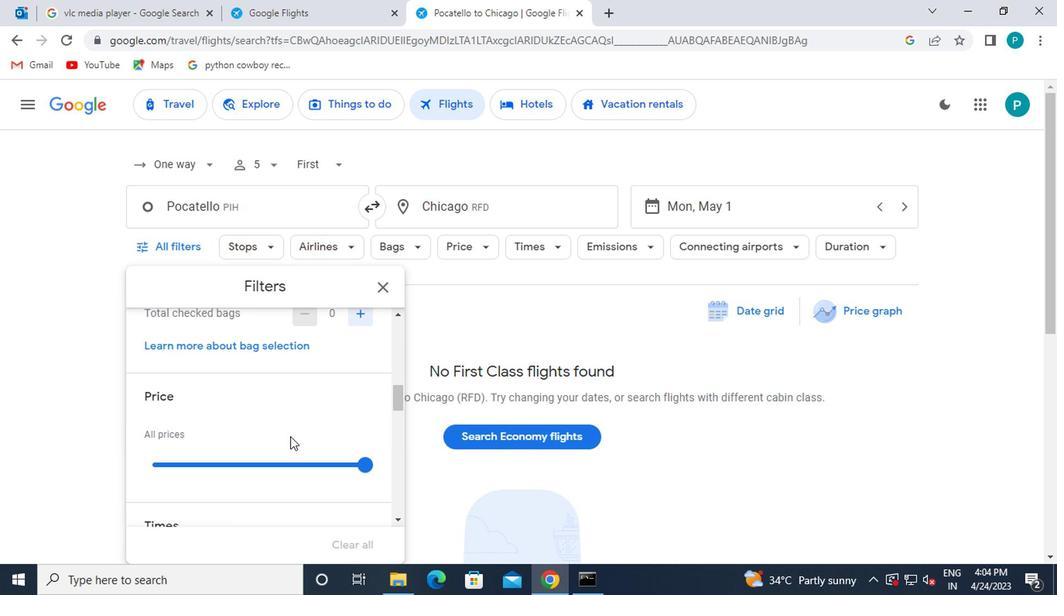 
Action: Mouse scrolled (288, 438) with delta (0, -1)
Screenshot: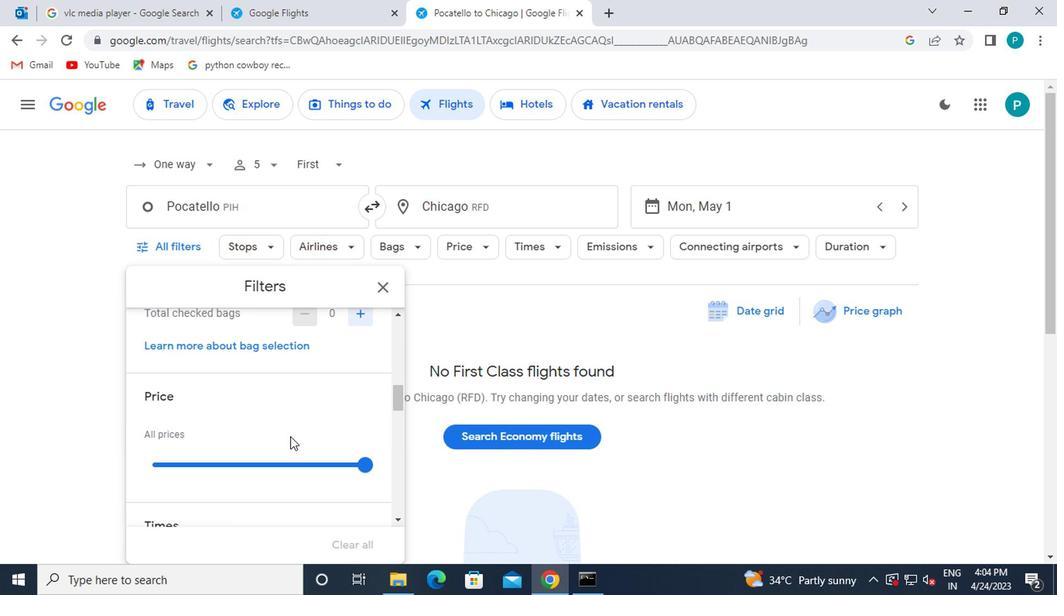 
Action: Mouse scrolled (288, 439) with delta (0, 0)
Screenshot: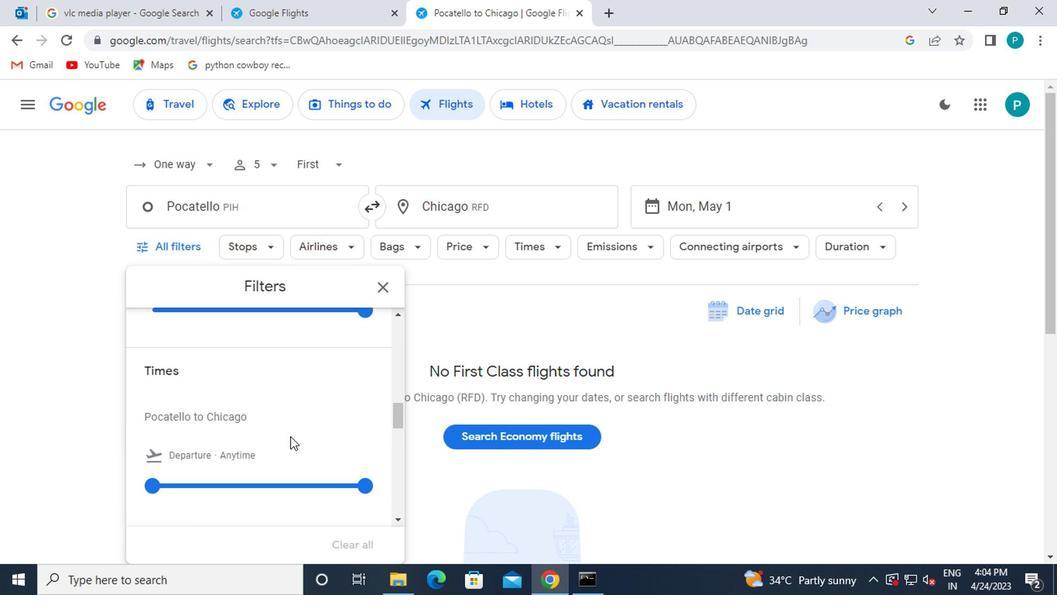 
Action: Mouse scrolled (288, 439) with delta (0, 0)
Screenshot: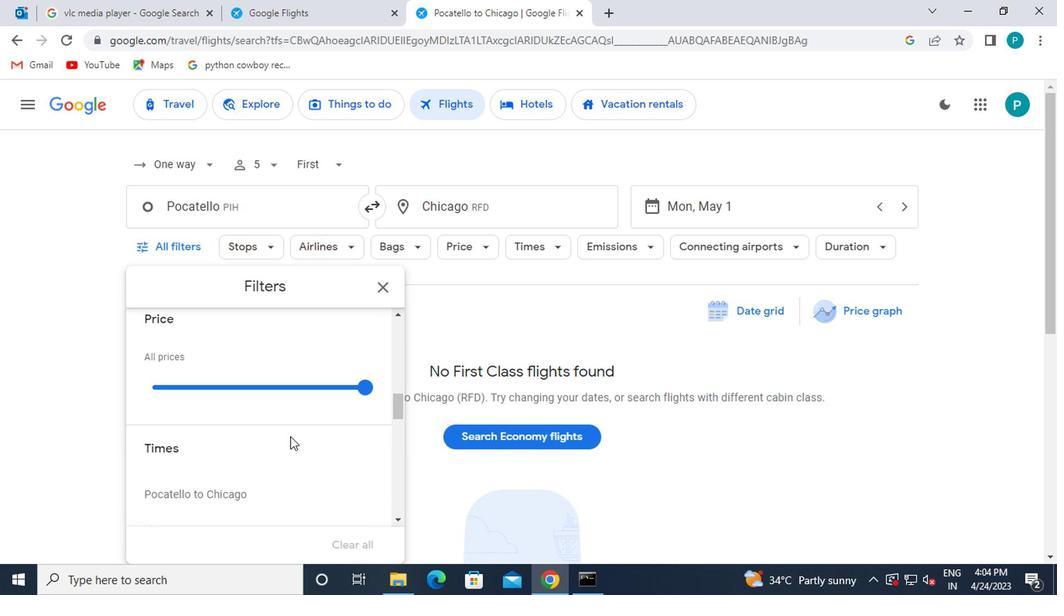 
Action: Mouse scrolled (288, 439) with delta (0, 0)
Screenshot: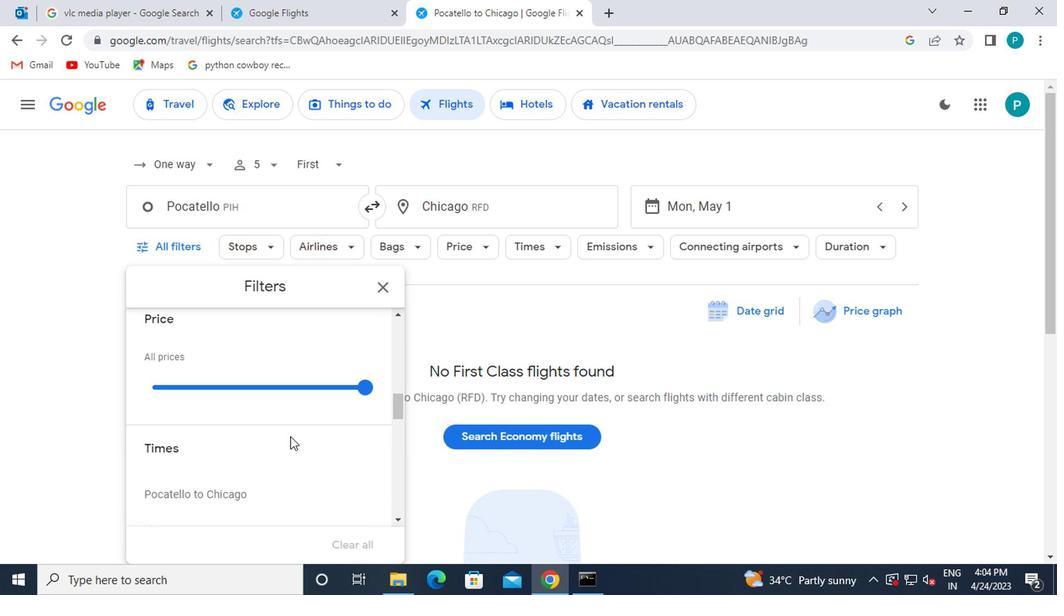 
Action: Mouse scrolled (288, 439) with delta (0, 0)
Screenshot: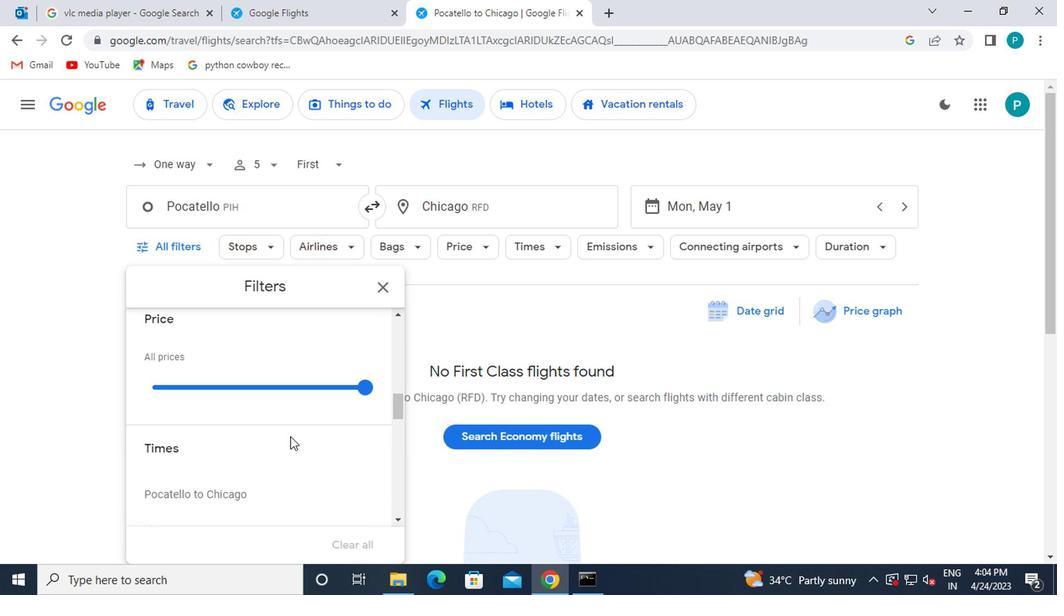 
Action: Mouse moved to (366, 469)
Screenshot: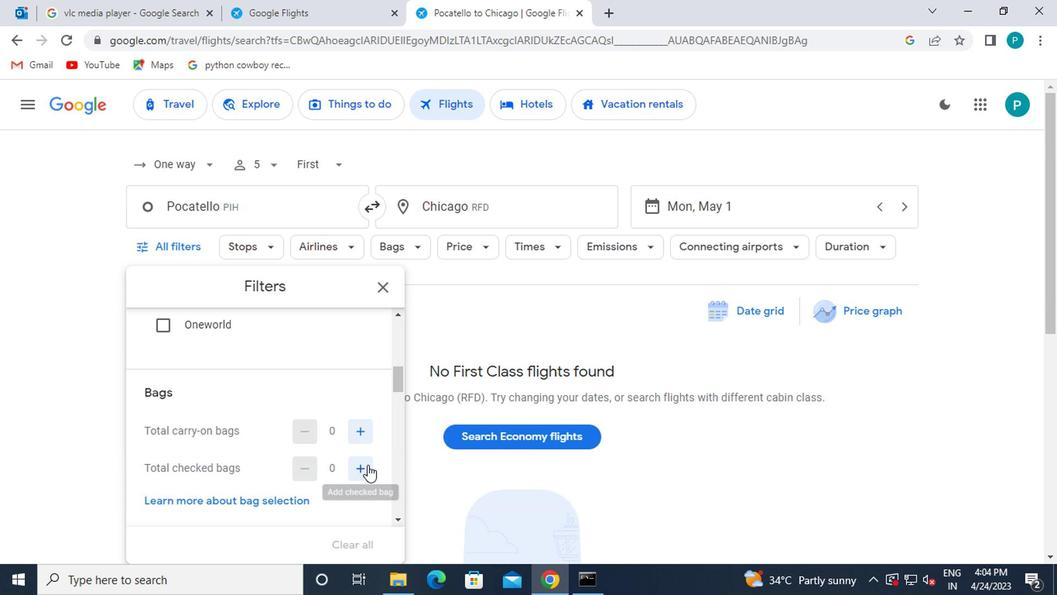 
Action: Mouse pressed left at (366, 469)
Screenshot: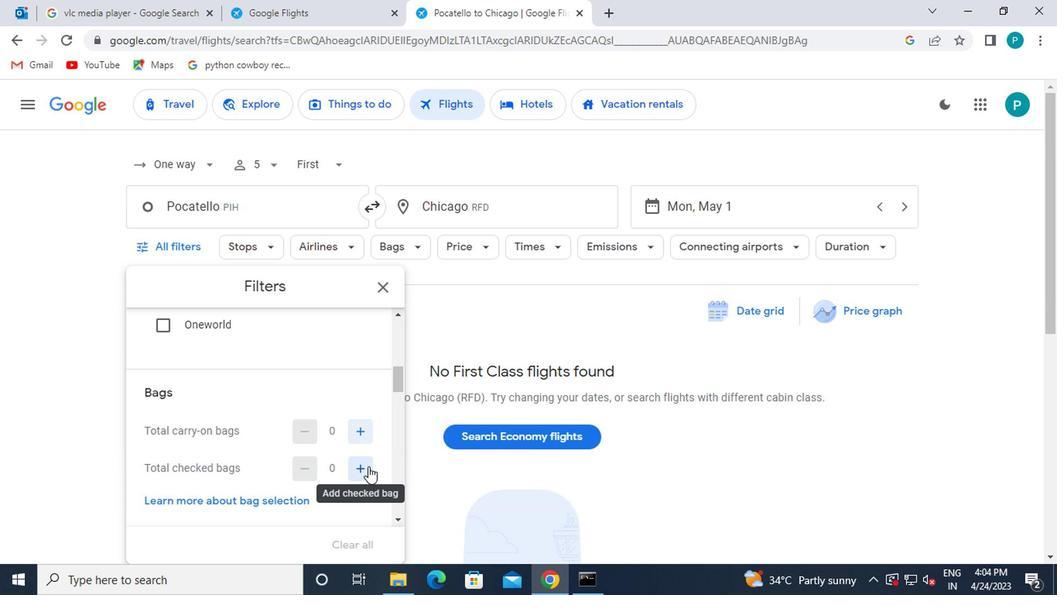 
Action: Mouse pressed left at (366, 469)
Screenshot: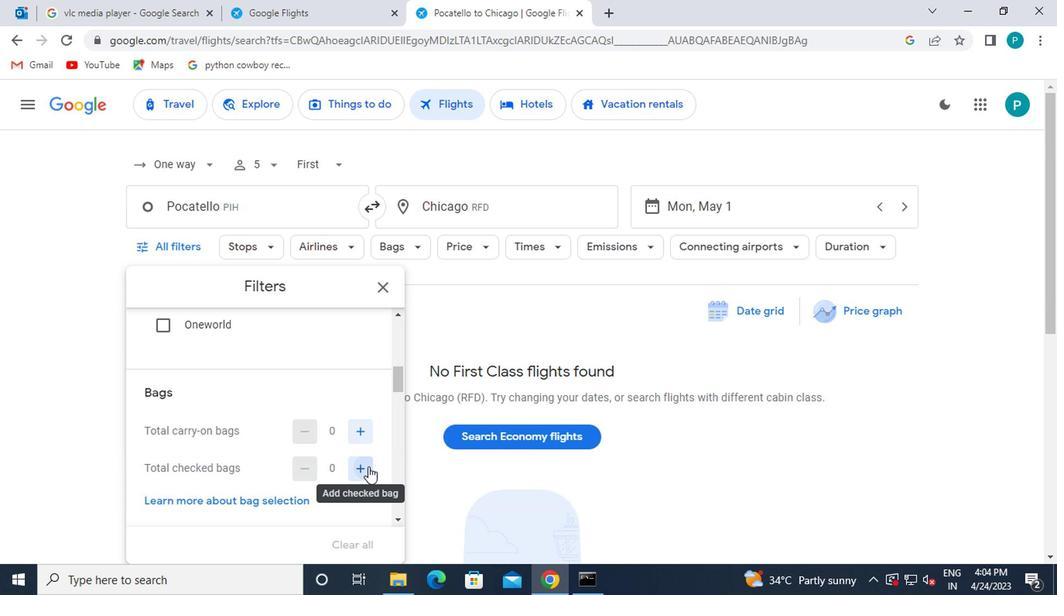 
Action: Mouse pressed left at (366, 469)
Screenshot: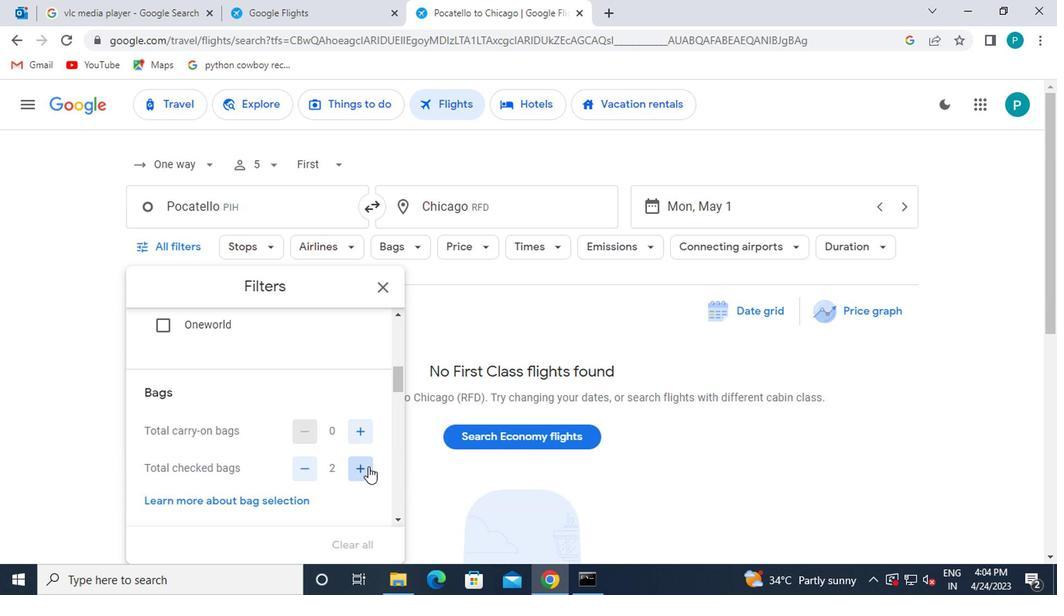 
Action: Mouse moved to (306, 473)
Screenshot: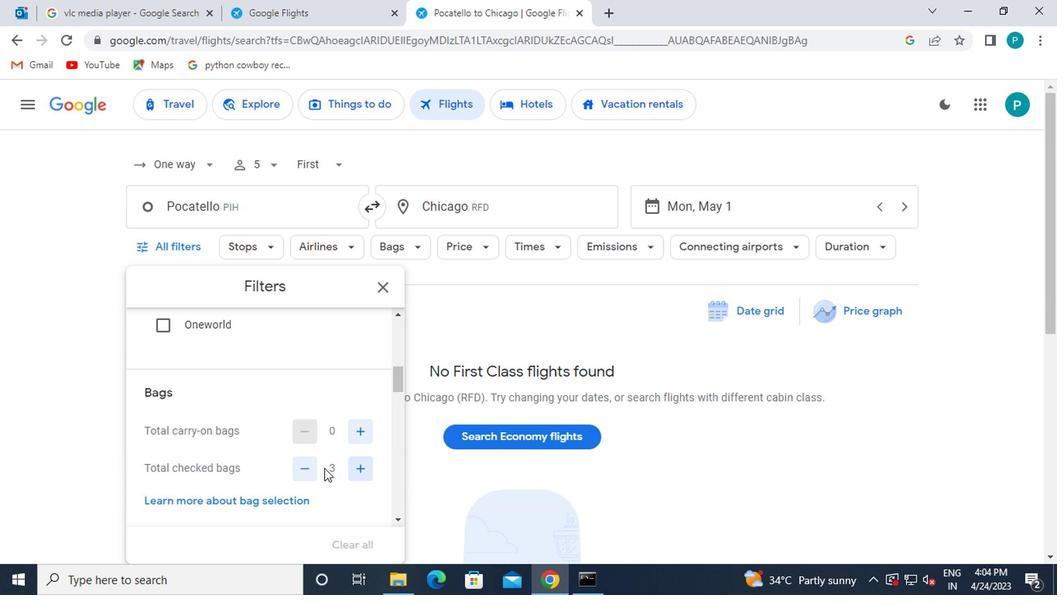 
Action: Mouse scrolled (306, 472) with delta (0, 0)
Screenshot: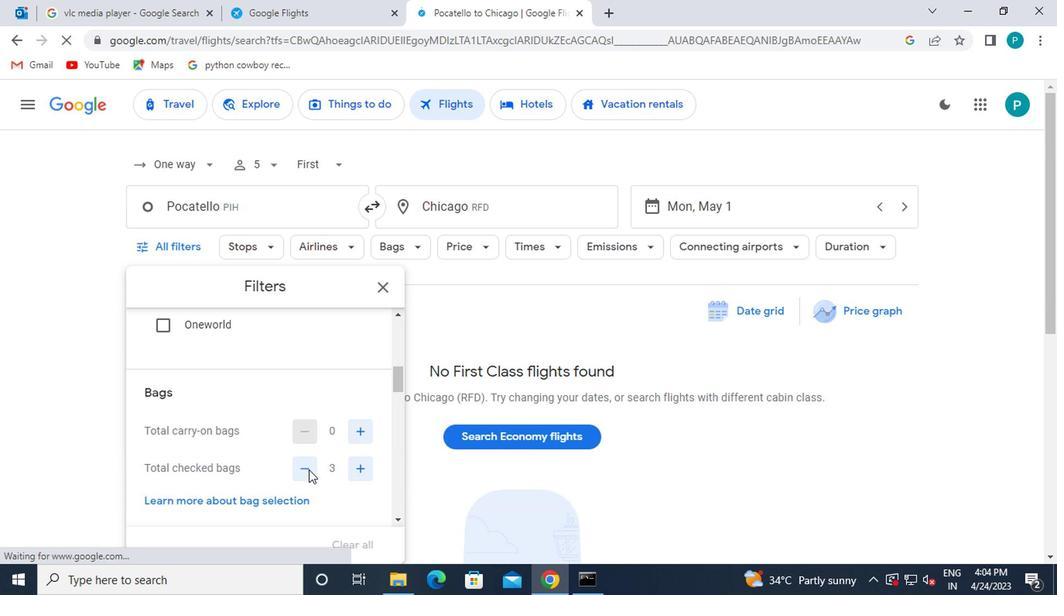 
Action: Mouse moved to (274, 460)
Screenshot: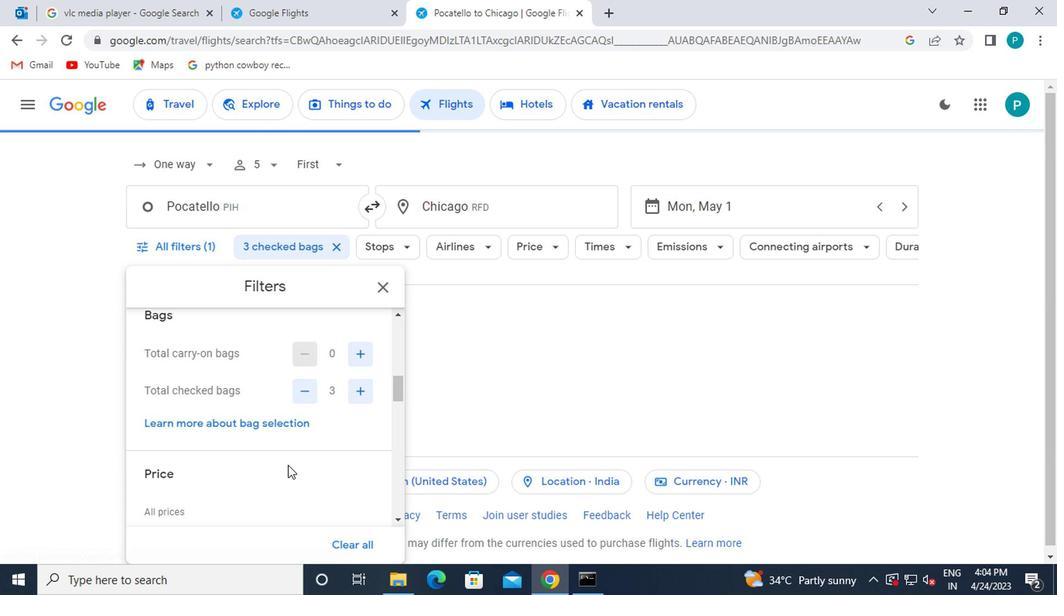 
Action: Mouse scrolled (274, 459) with delta (0, -1)
Screenshot: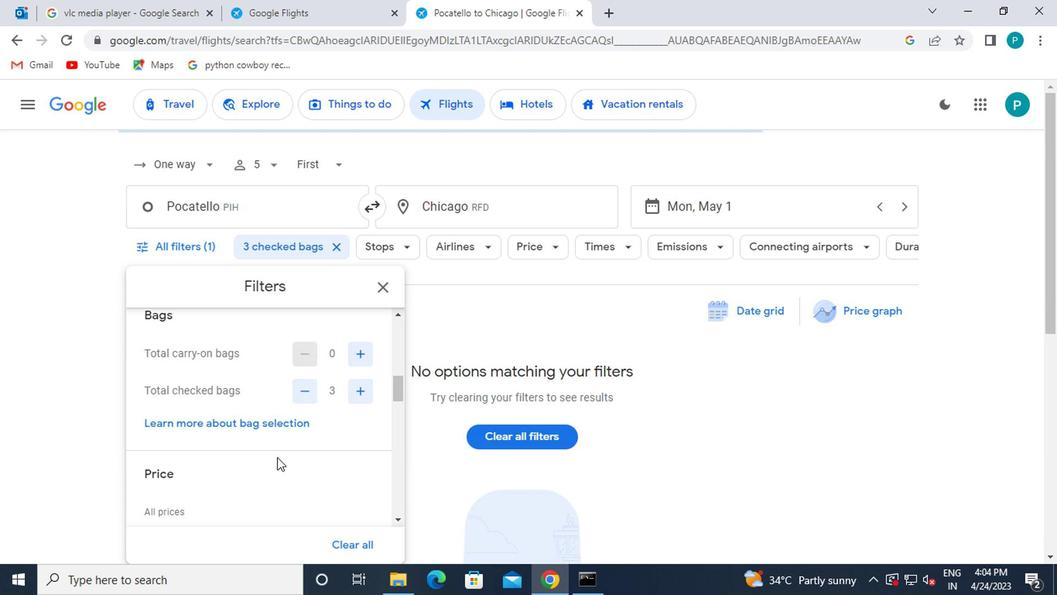 
Action: Mouse scrolled (274, 459) with delta (0, -1)
Screenshot: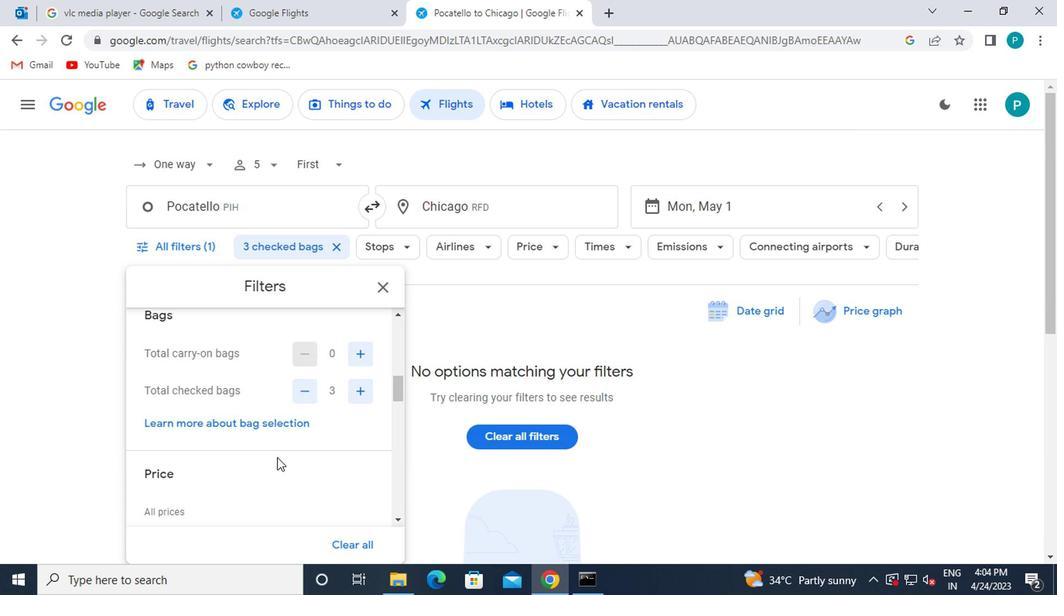 
Action: Mouse moved to (363, 390)
Screenshot: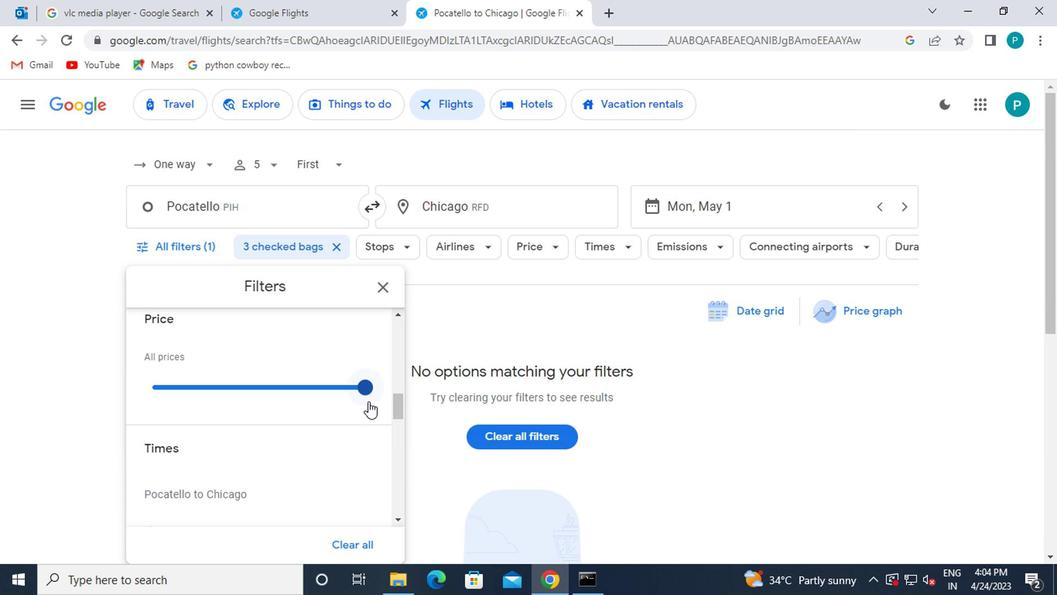 
Action: Mouse pressed left at (363, 390)
Screenshot: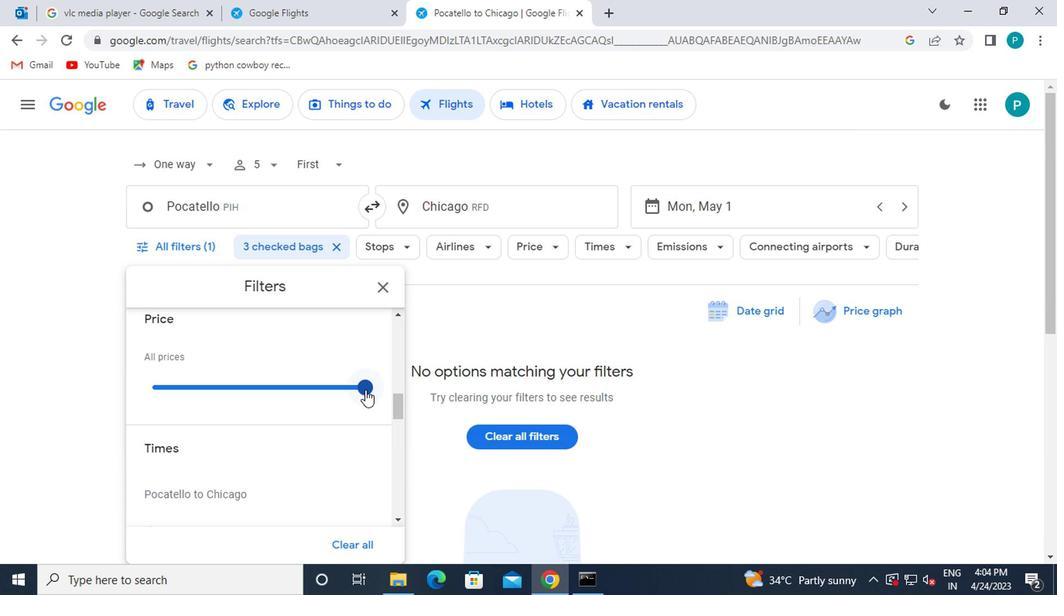 
Action: Mouse moved to (285, 390)
Screenshot: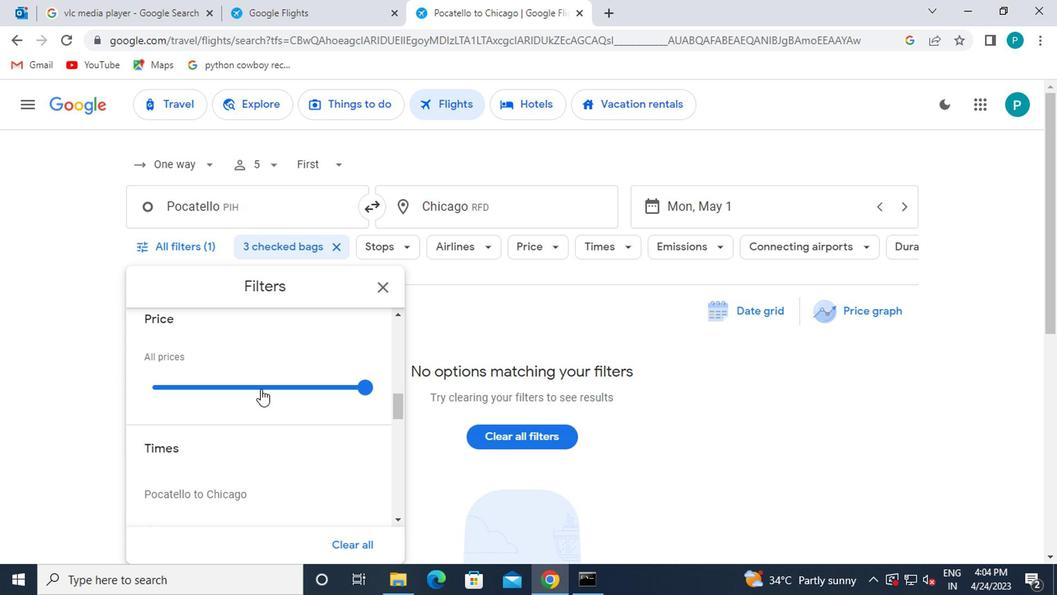 
Action: Mouse pressed left at (285, 390)
Screenshot: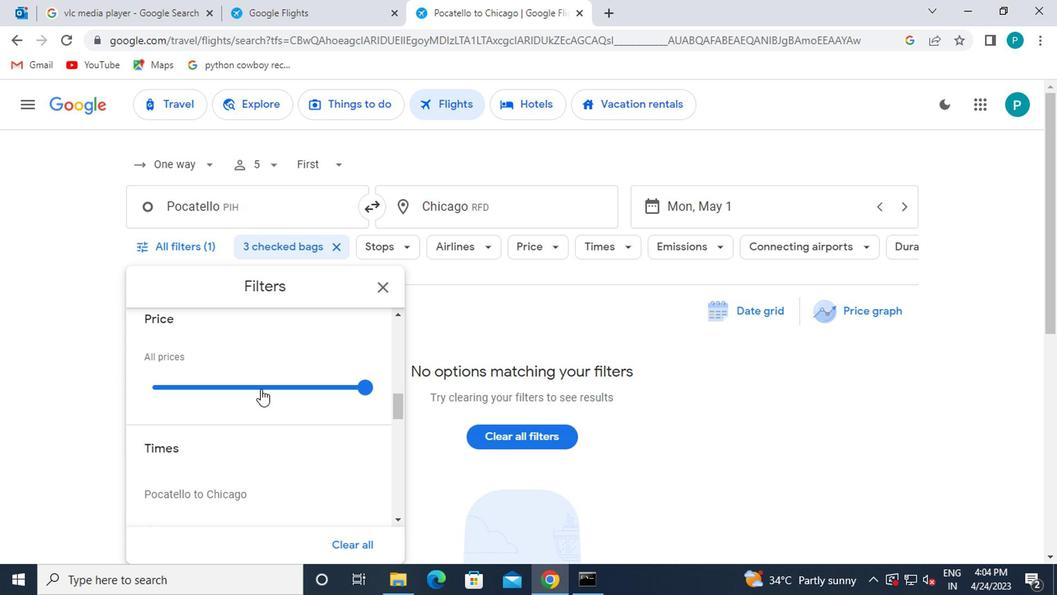 
Action: Mouse moved to (287, 443)
Screenshot: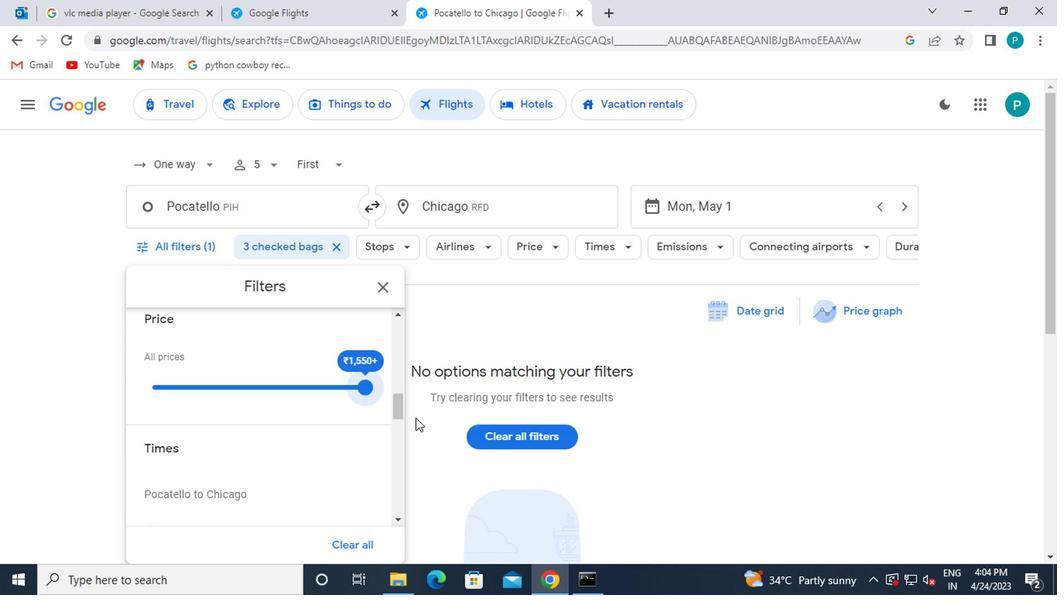 
Action: Mouse scrolled (287, 442) with delta (0, 0)
Screenshot: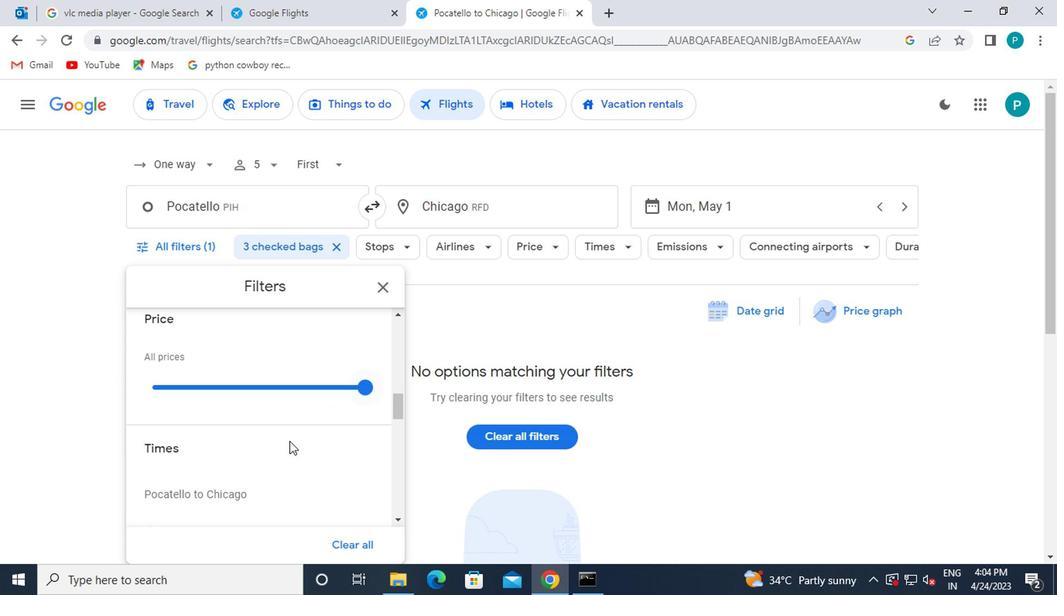
Action: Mouse scrolled (287, 442) with delta (0, 0)
Screenshot: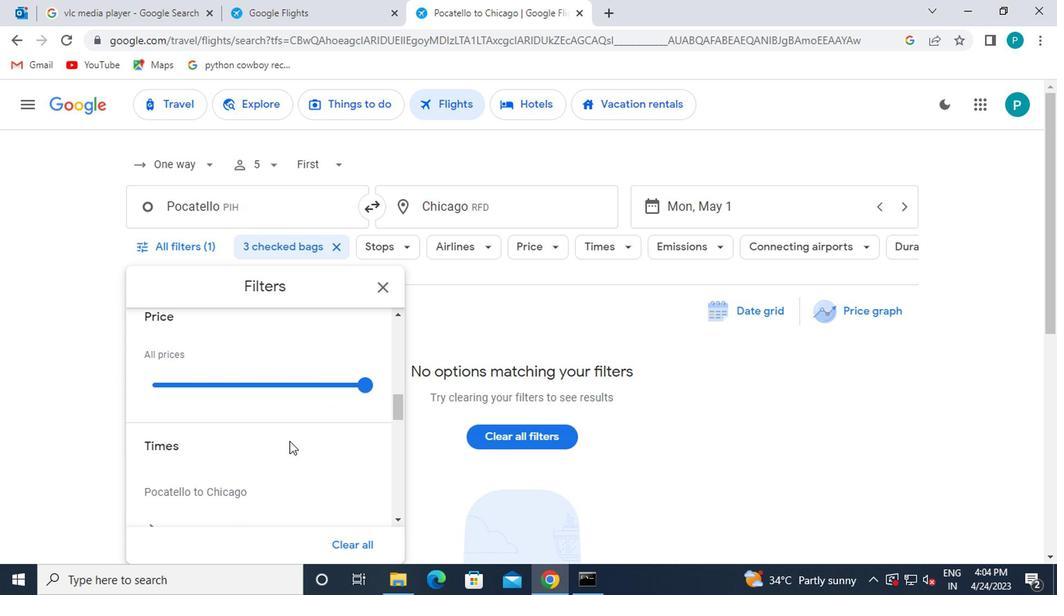 
Action: Mouse moved to (156, 414)
Screenshot: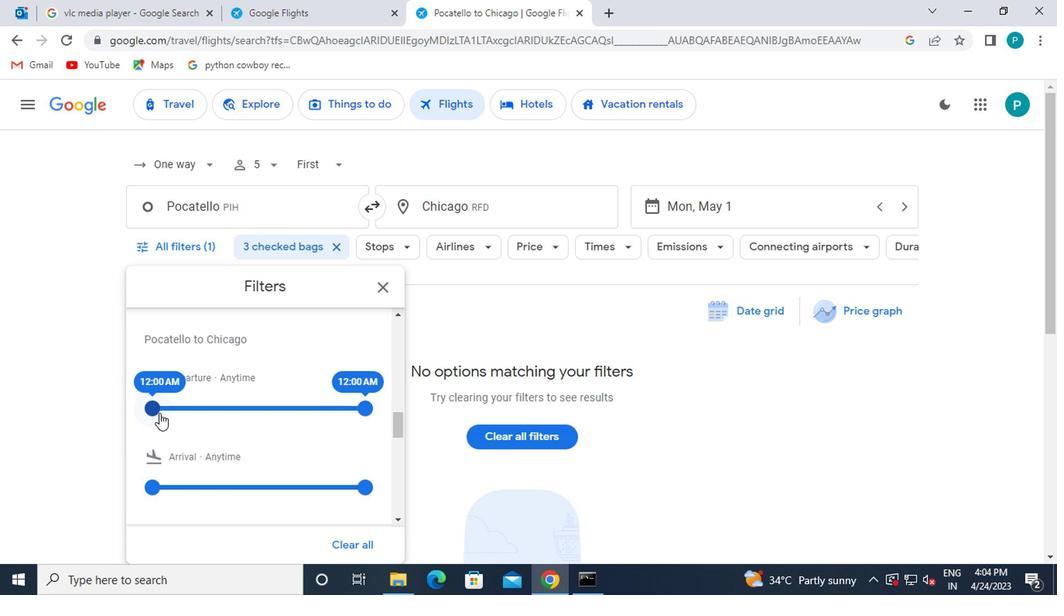 
Action: Mouse pressed left at (156, 414)
Screenshot: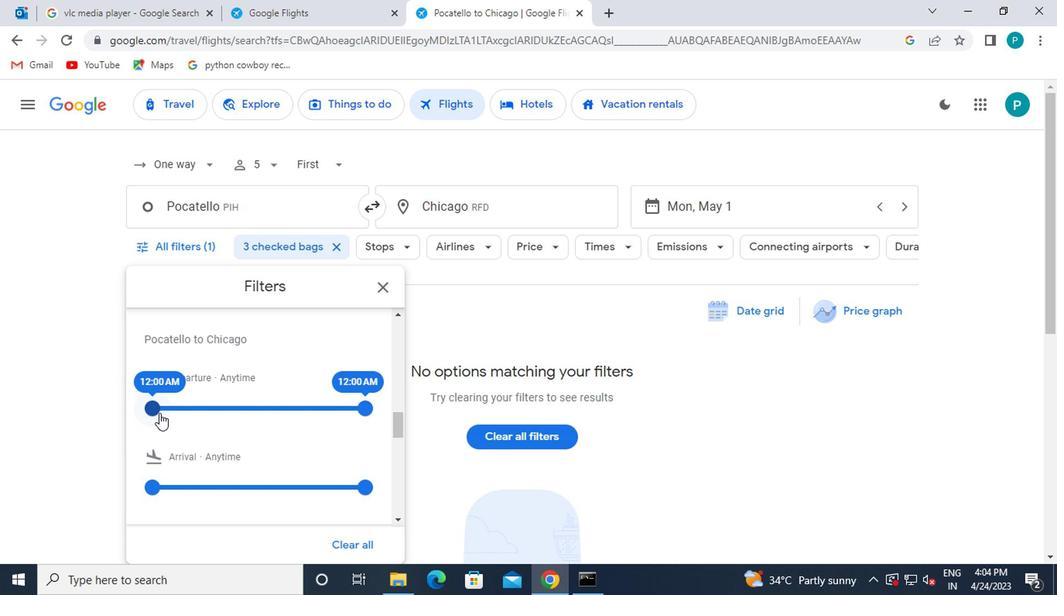 
Action: Mouse moved to (384, 278)
Screenshot: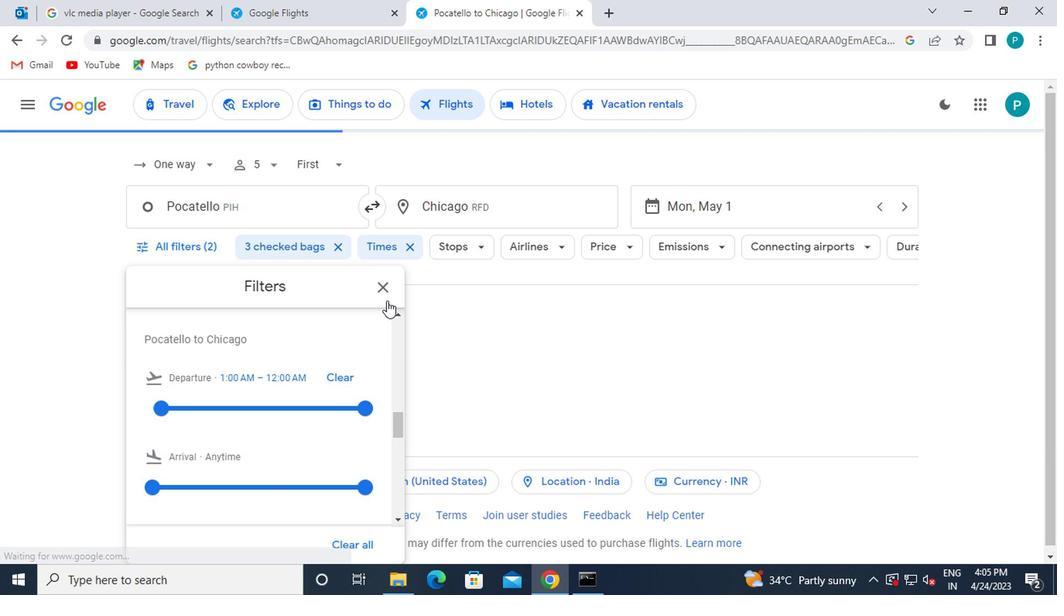 
Action: Mouse pressed left at (384, 278)
Screenshot: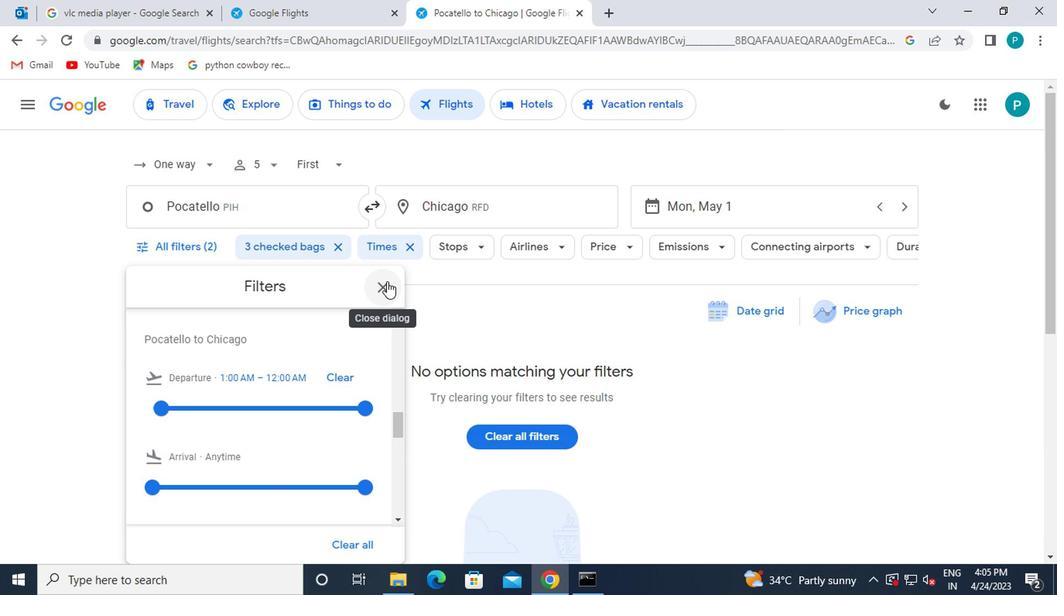 
